 Task: Find connections with filter location Capitão Poço with filter topic #coachingwith filter profile language French with filter current company Preqin with filter school Karunya Institute of Technology and Sciences with filter industry Civil Engineering with filter service category Virtual Assistance with filter keywords title Suicide Hotline Volunteer
Action: Mouse moved to (504, 108)
Screenshot: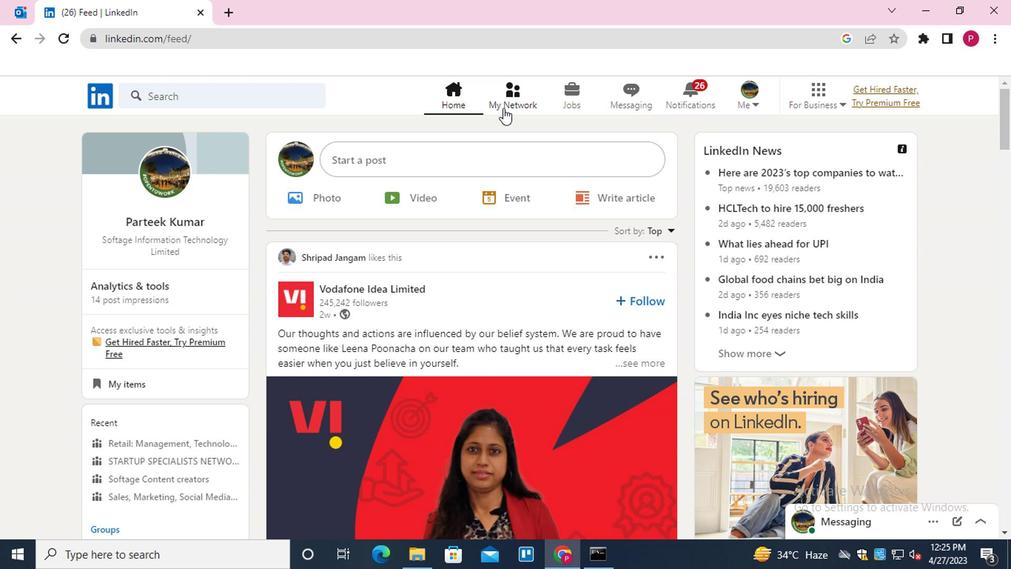 
Action: Mouse pressed left at (504, 108)
Screenshot: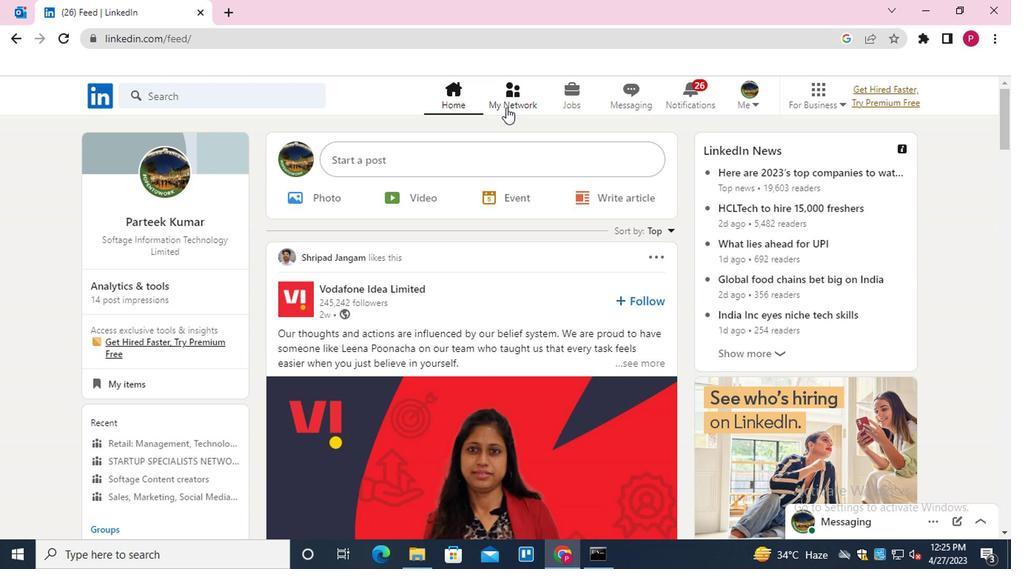 
Action: Mouse moved to (230, 177)
Screenshot: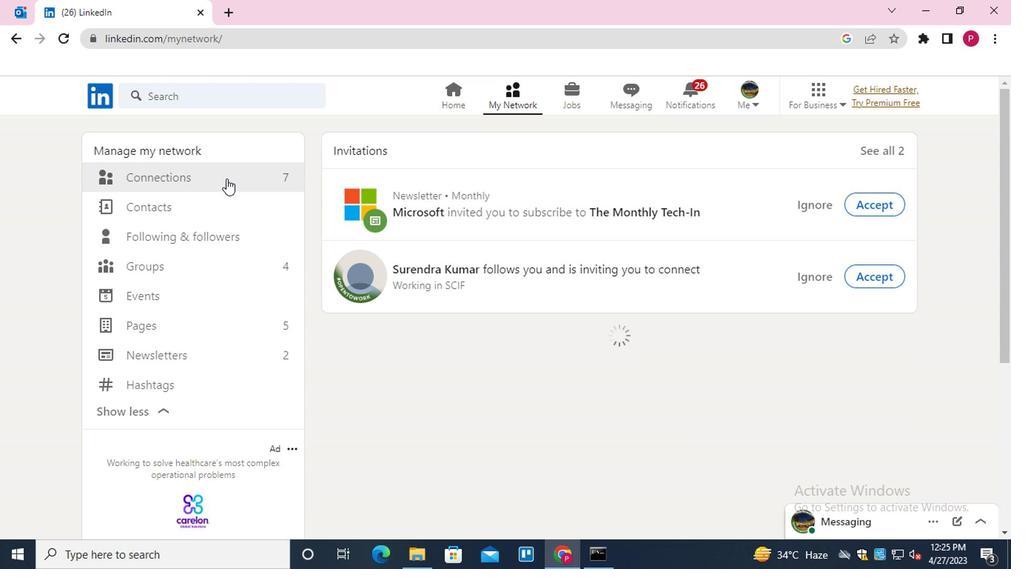 
Action: Mouse pressed left at (230, 177)
Screenshot: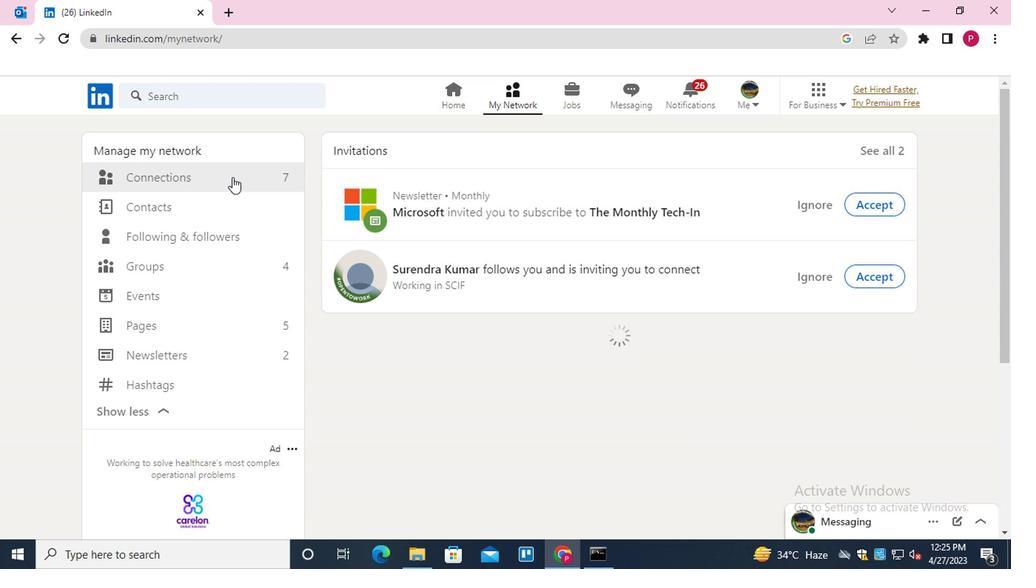 
Action: Mouse moved to (633, 179)
Screenshot: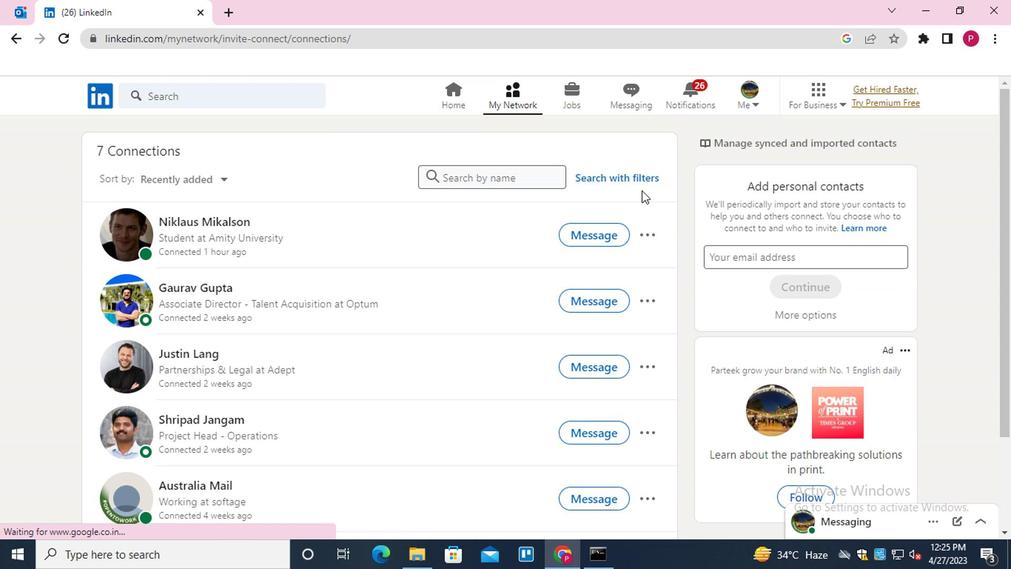 
Action: Mouse pressed left at (633, 179)
Screenshot: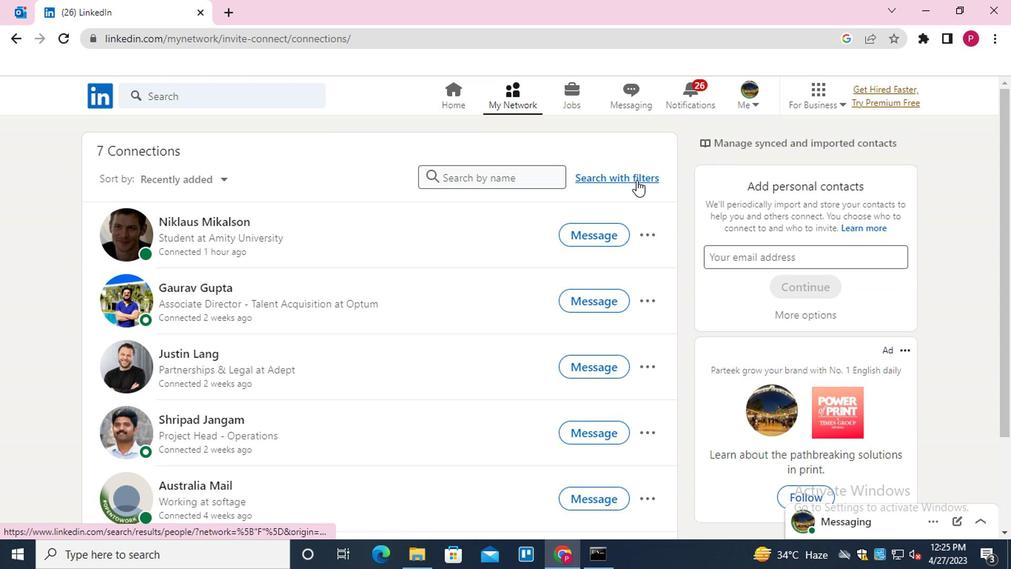 
Action: Mouse moved to (544, 140)
Screenshot: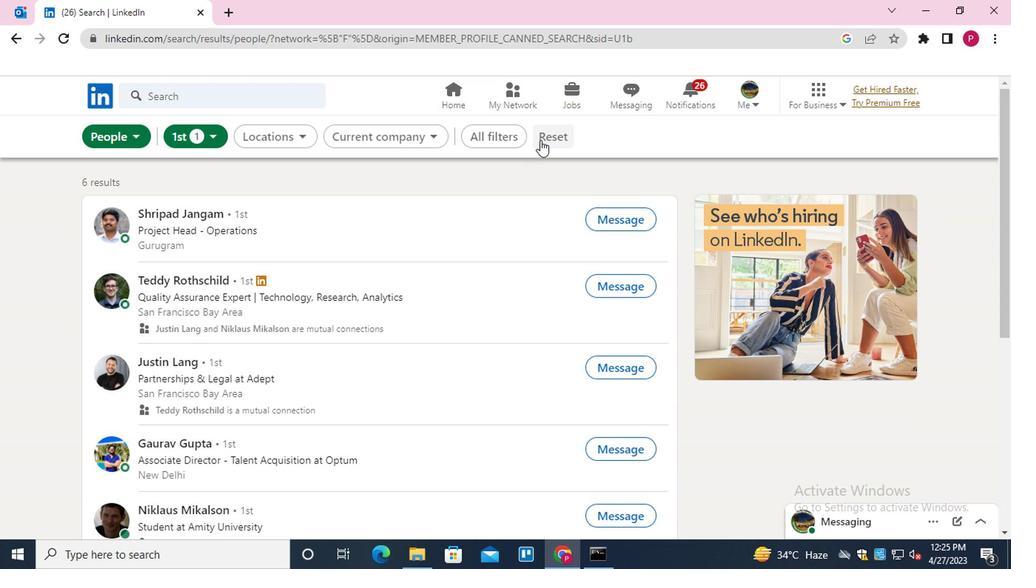 
Action: Mouse pressed left at (544, 140)
Screenshot: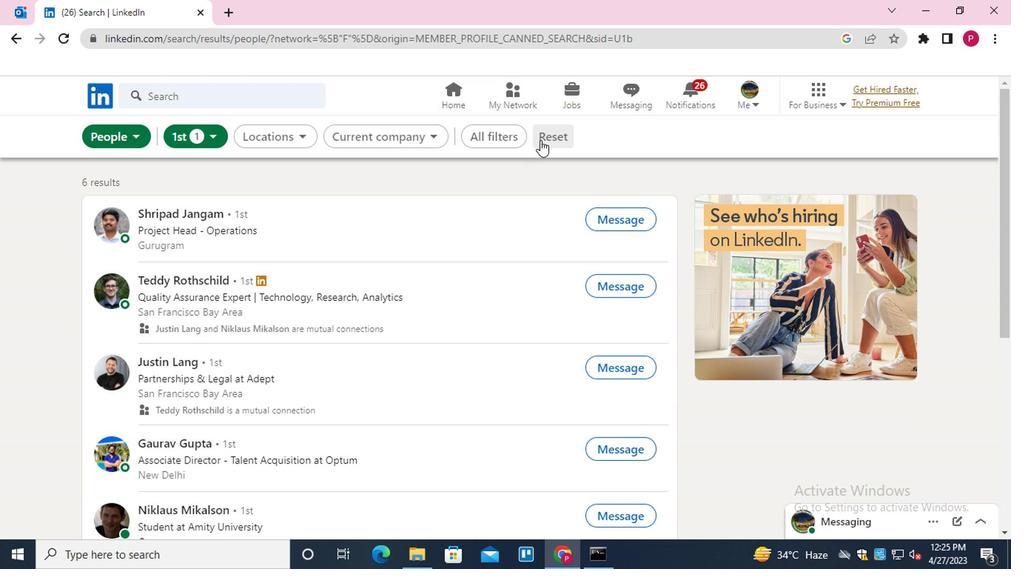 
Action: Mouse moved to (514, 141)
Screenshot: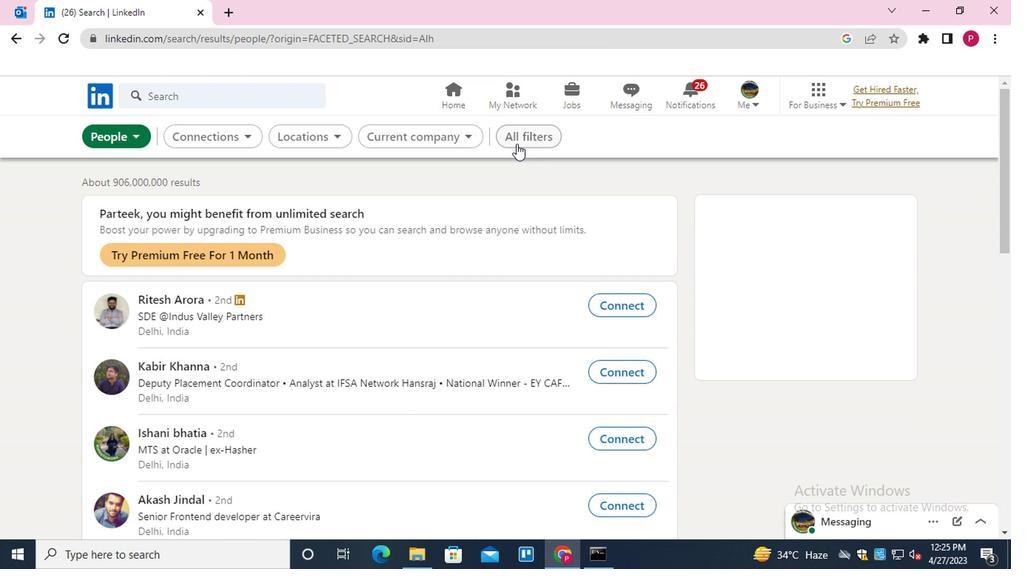 
Action: Mouse pressed left at (514, 141)
Screenshot: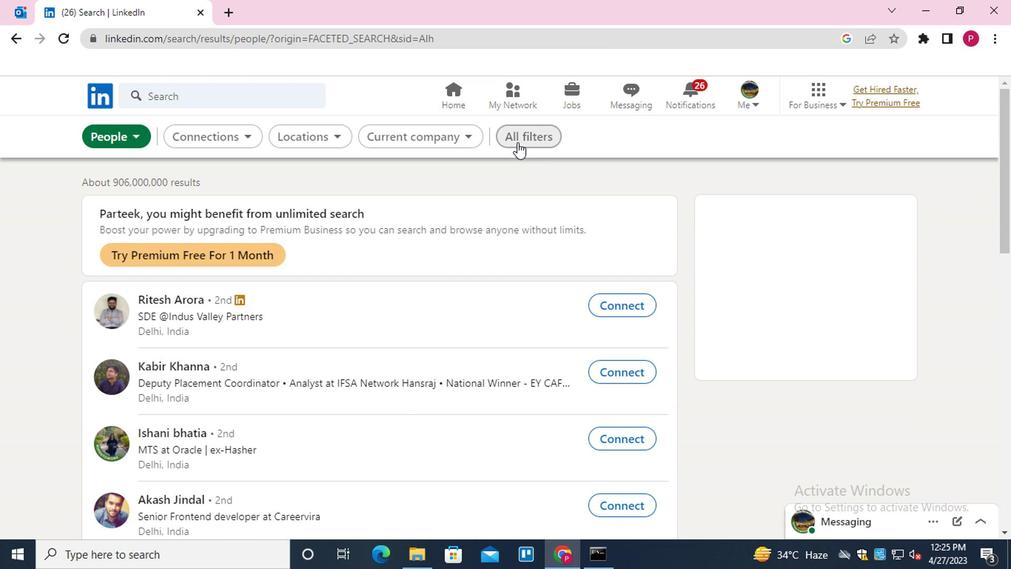 
Action: Mouse moved to (732, 329)
Screenshot: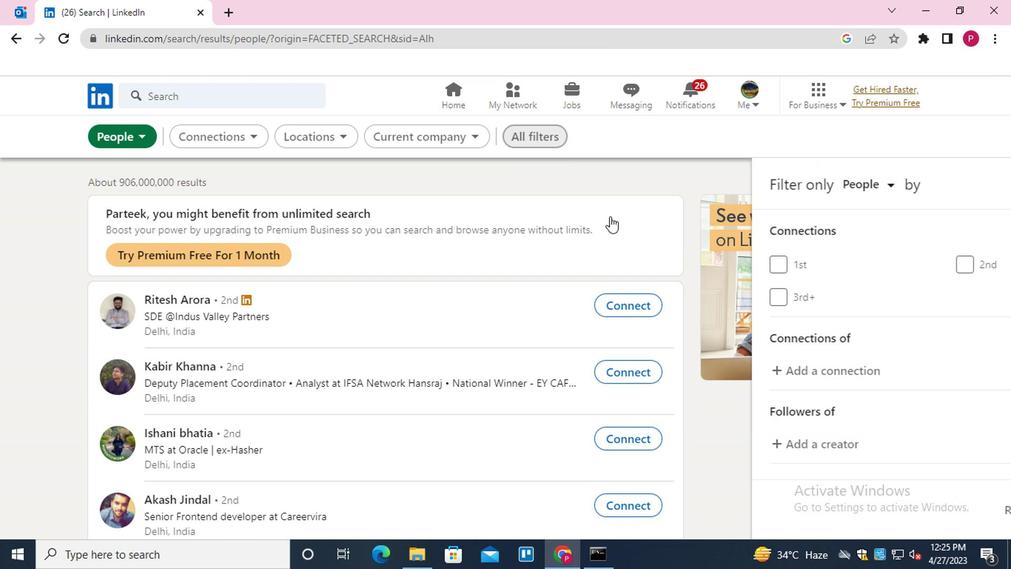 
Action: Mouse scrolled (732, 329) with delta (0, 0)
Screenshot: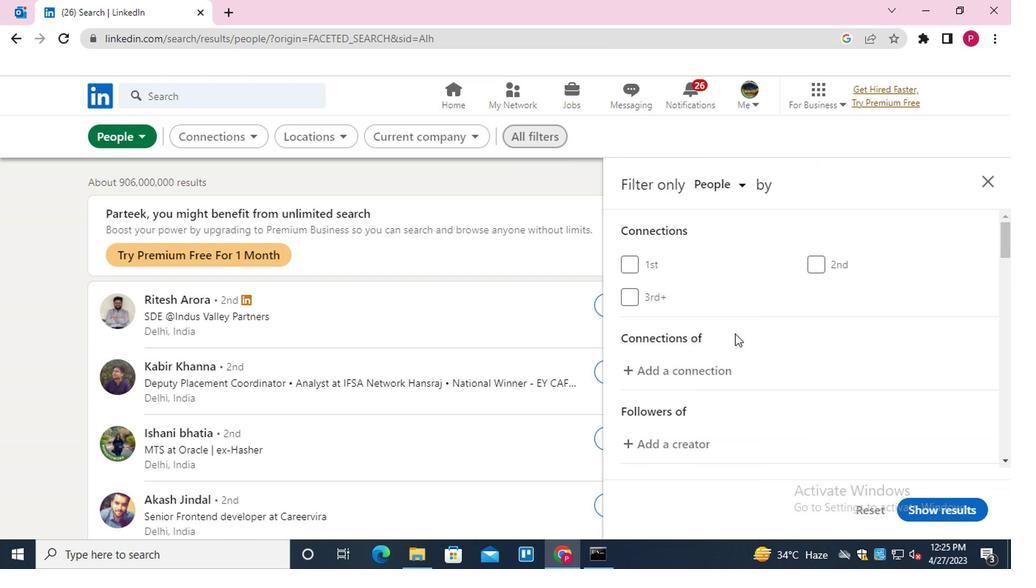 
Action: Mouse scrolled (732, 329) with delta (0, 0)
Screenshot: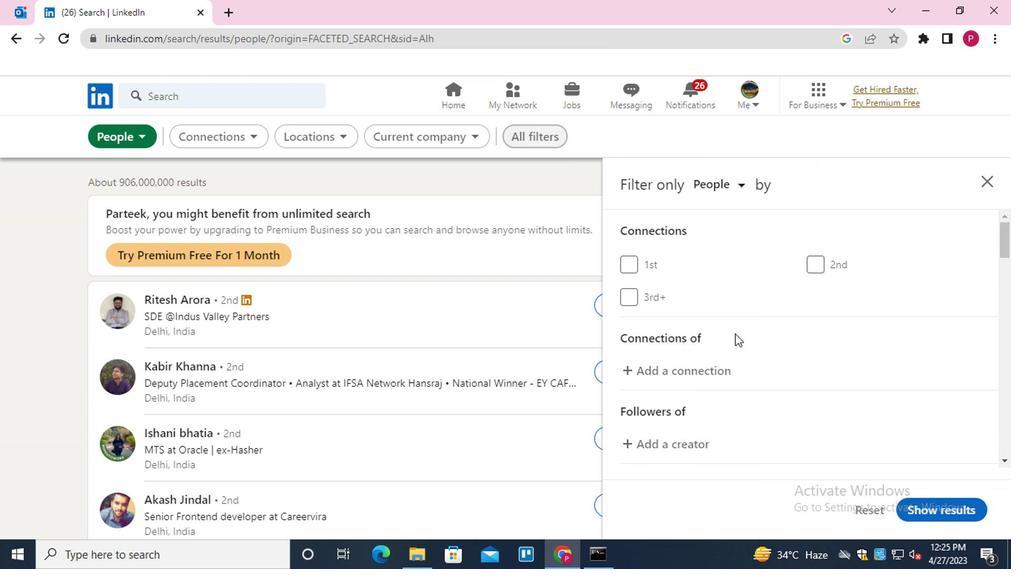 
Action: Mouse moved to (737, 331)
Screenshot: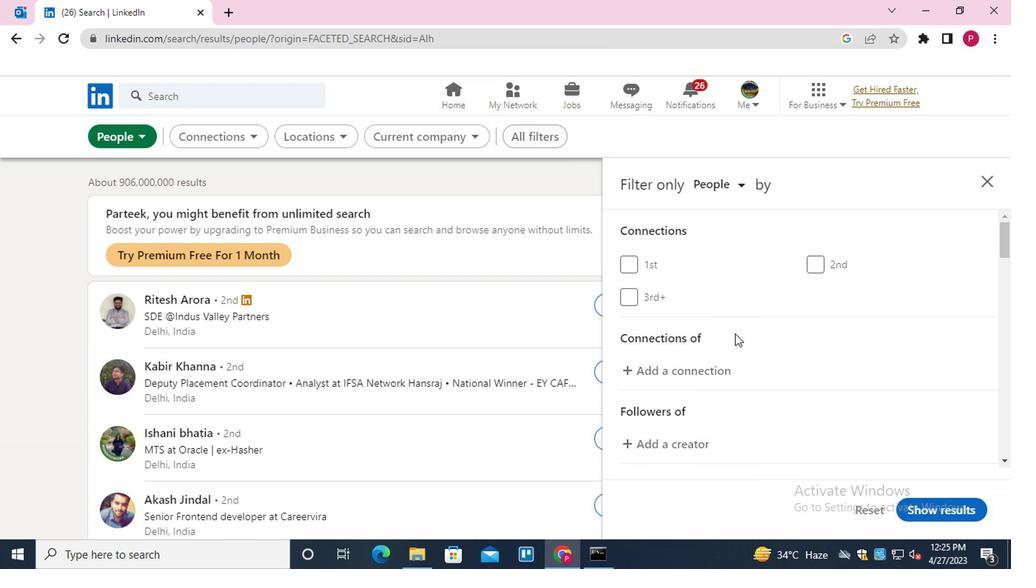 
Action: Mouse scrolled (737, 331) with delta (0, 0)
Screenshot: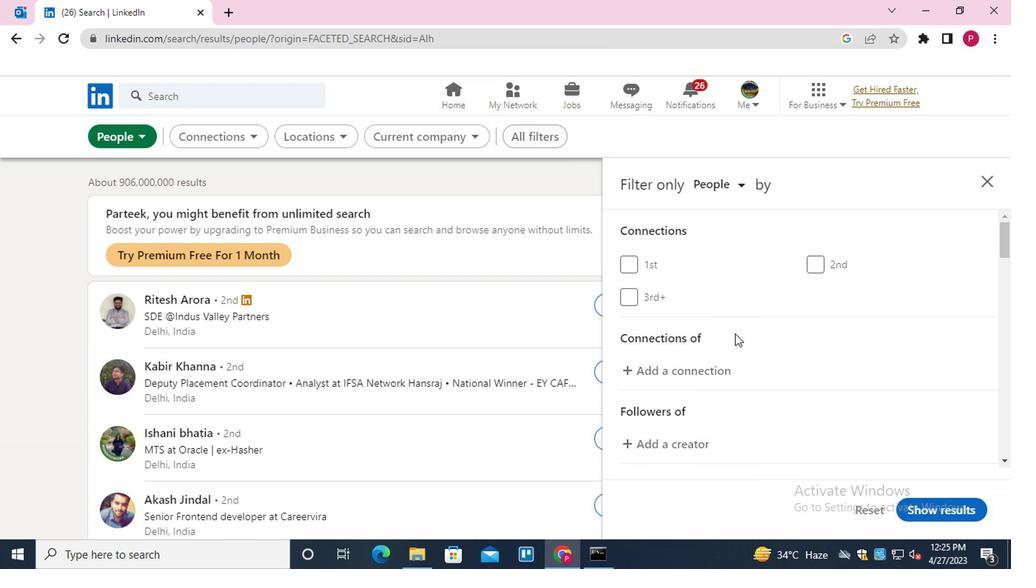 
Action: Mouse moved to (867, 360)
Screenshot: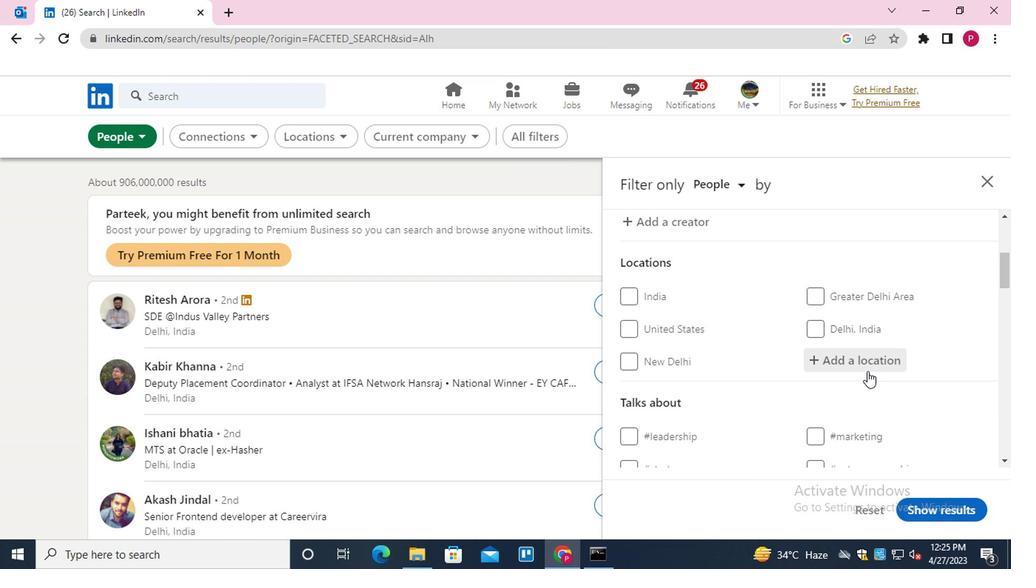 
Action: Mouse pressed left at (867, 360)
Screenshot: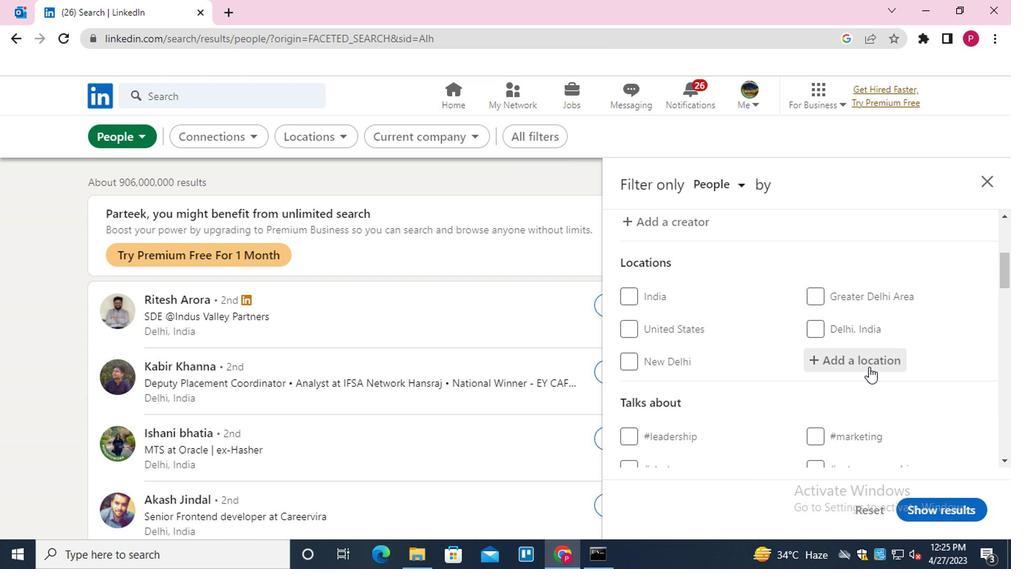 
Action: Mouse moved to (866, 360)
Screenshot: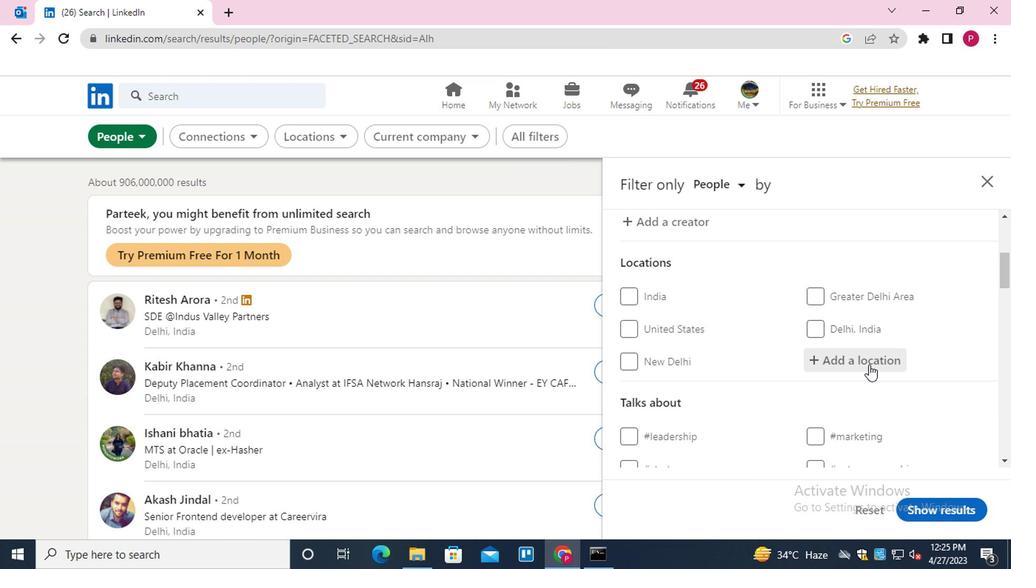 
Action: Key pressed <Key.shift>CAPITAO<Key.down><Key.enter>
Screenshot: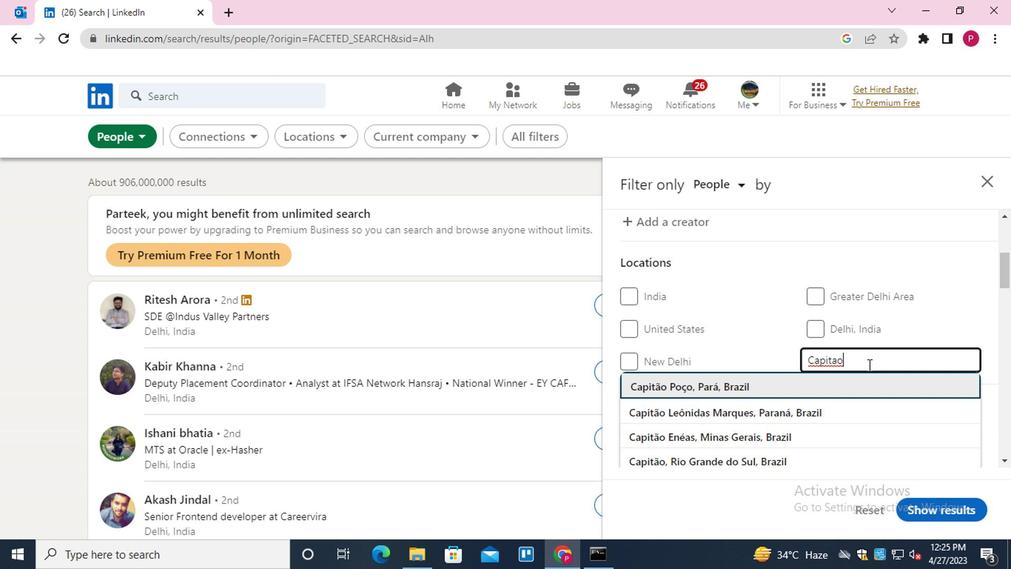 
Action: Mouse moved to (791, 351)
Screenshot: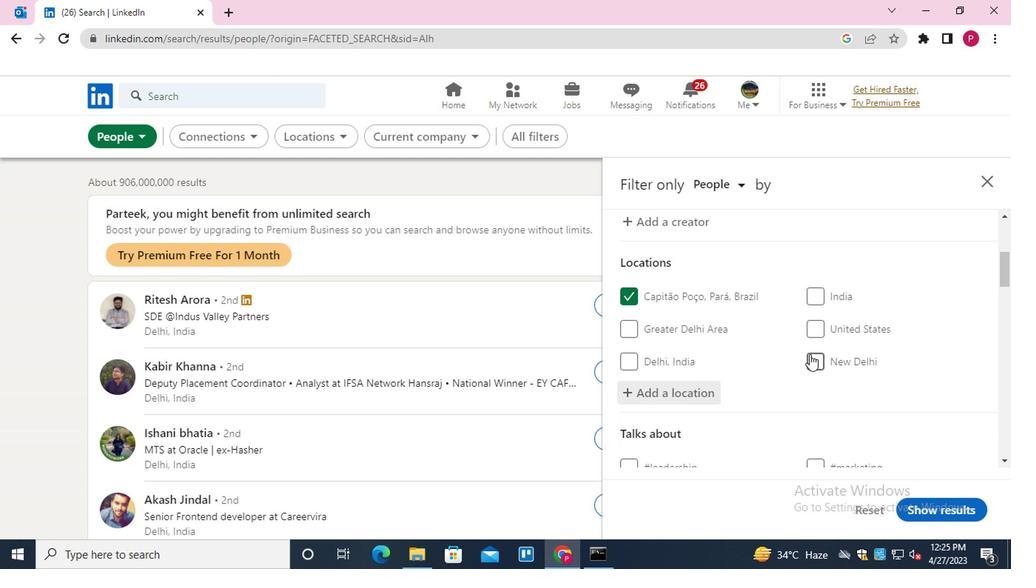 
Action: Mouse scrolled (791, 350) with delta (0, 0)
Screenshot: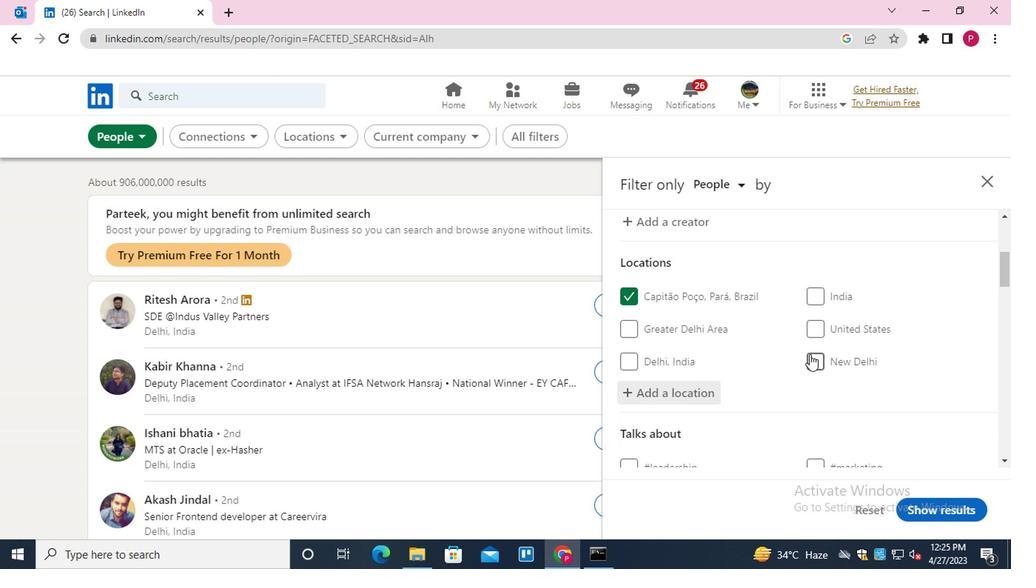 
Action: Mouse moved to (786, 354)
Screenshot: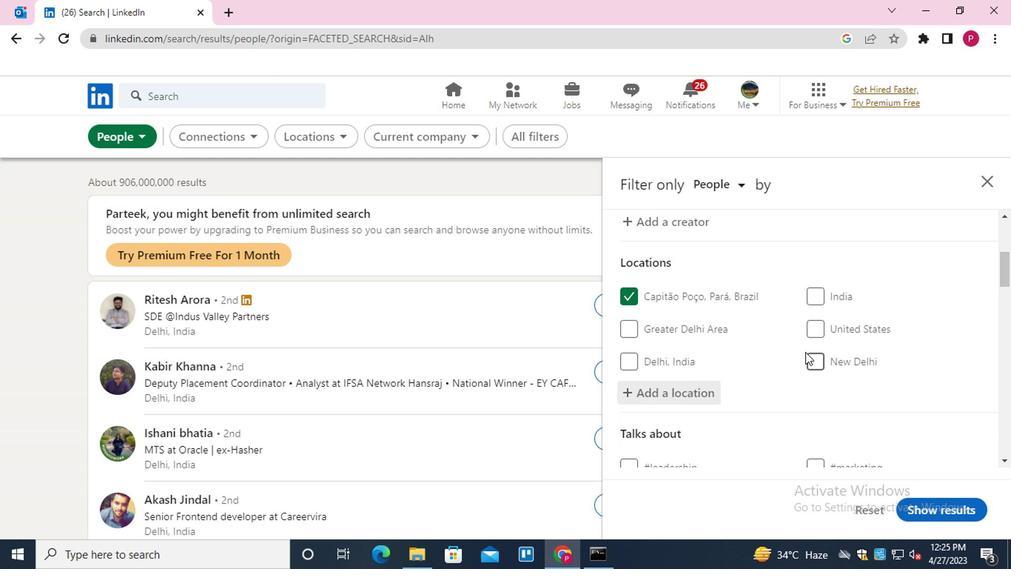 
Action: Mouse scrolled (786, 353) with delta (0, -1)
Screenshot: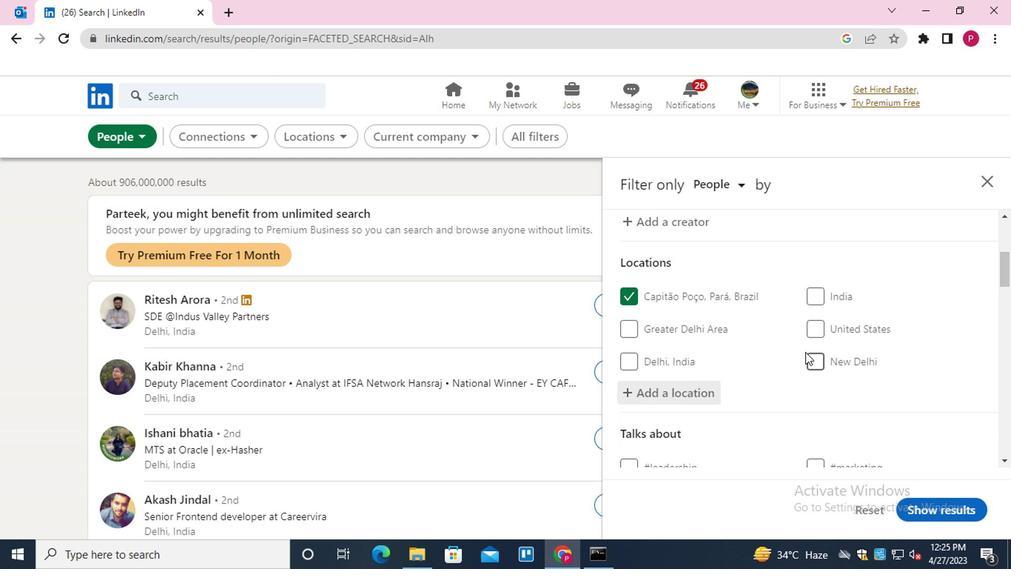 
Action: Mouse moved to (836, 373)
Screenshot: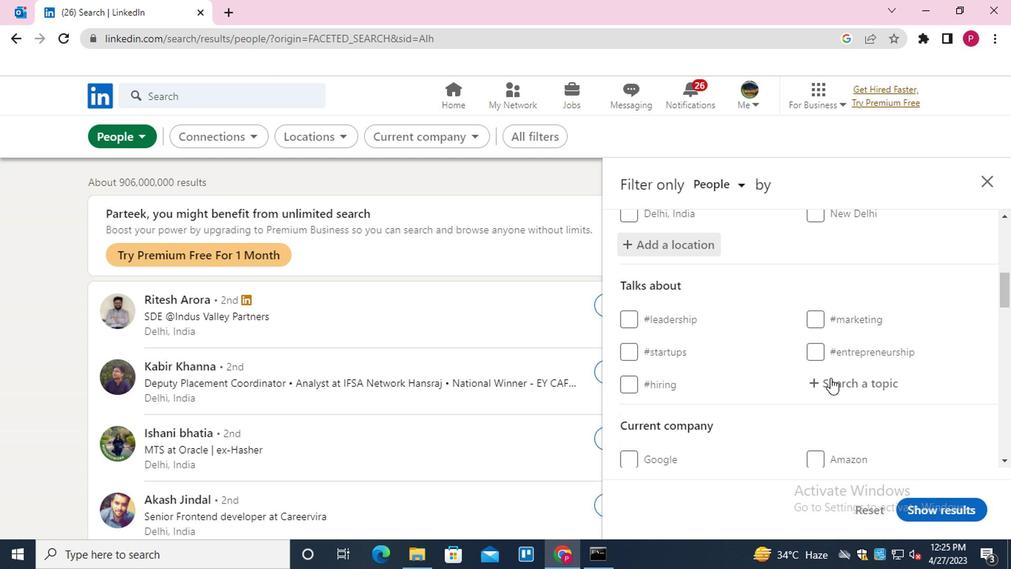 
Action: Mouse pressed left at (836, 373)
Screenshot: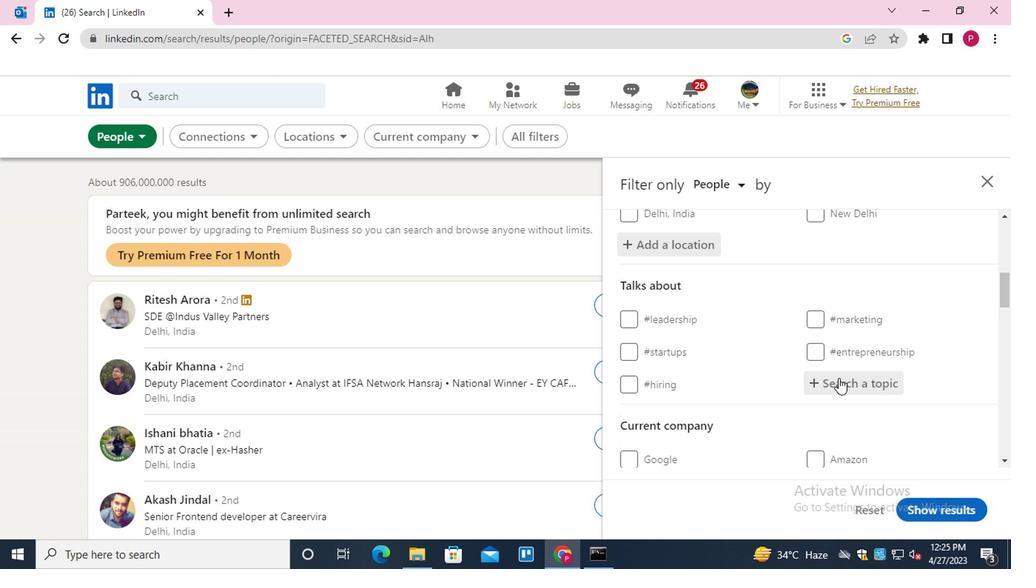 
Action: Key pressed COACHING<Key.down><Key.enter>
Screenshot: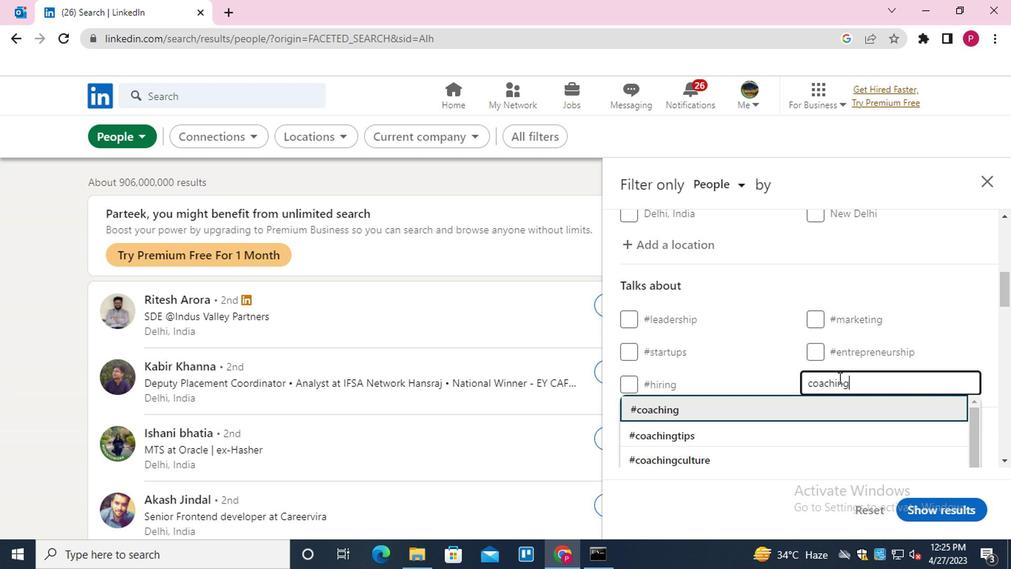 
Action: Mouse moved to (778, 394)
Screenshot: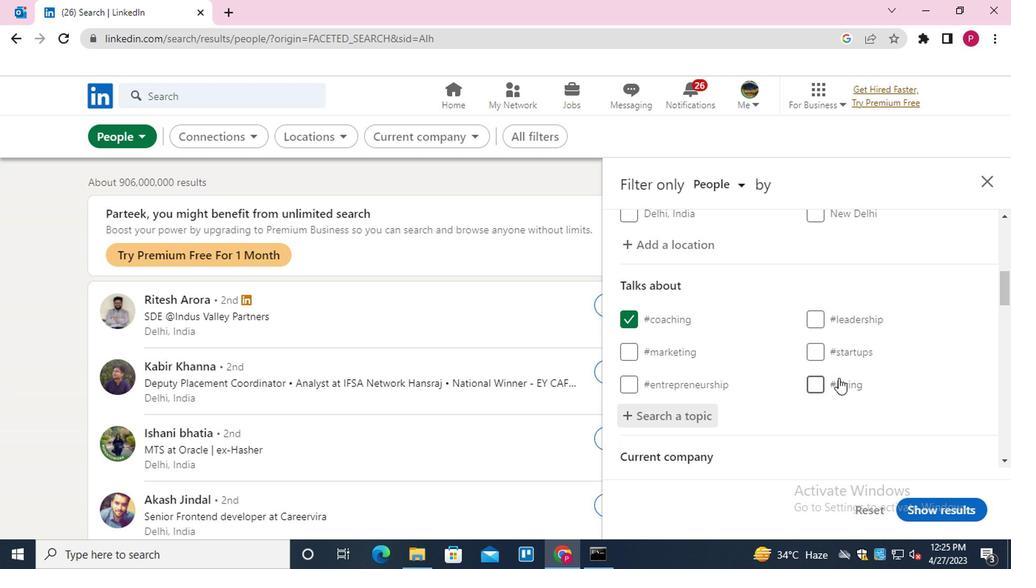 
Action: Mouse scrolled (778, 393) with delta (0, 0)
Screenshot: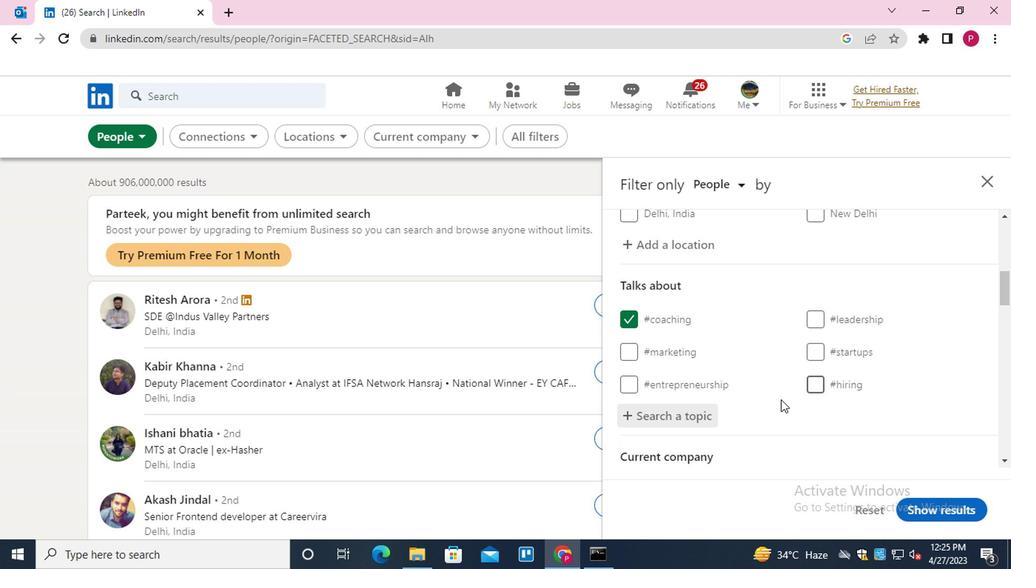 
Action: Mouse scrolled (778, 393) with delta (0, 0)
Screenshot: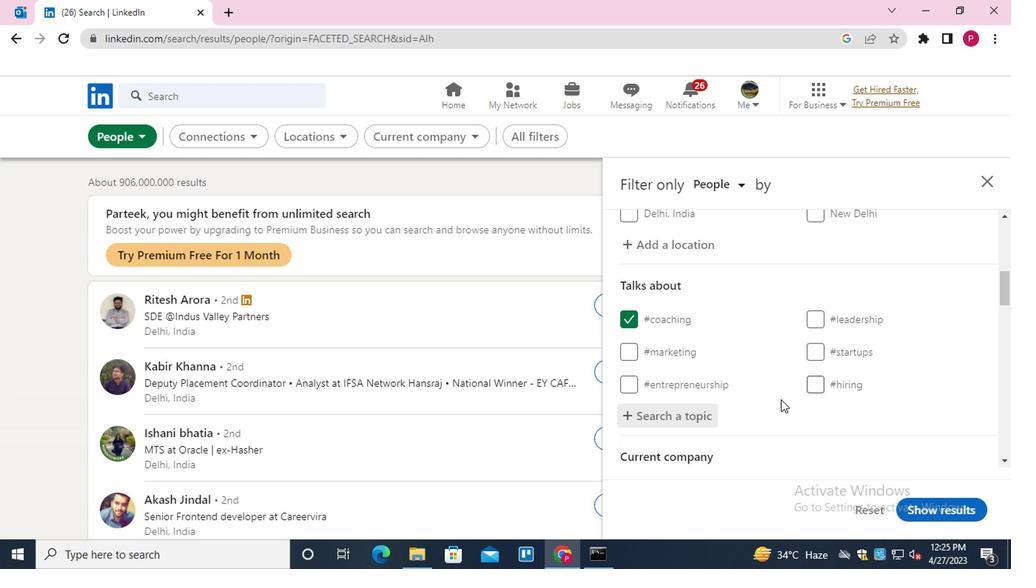 
Action: Mouse scrolled (778, 393) with delta (0, 0)
Screenshot: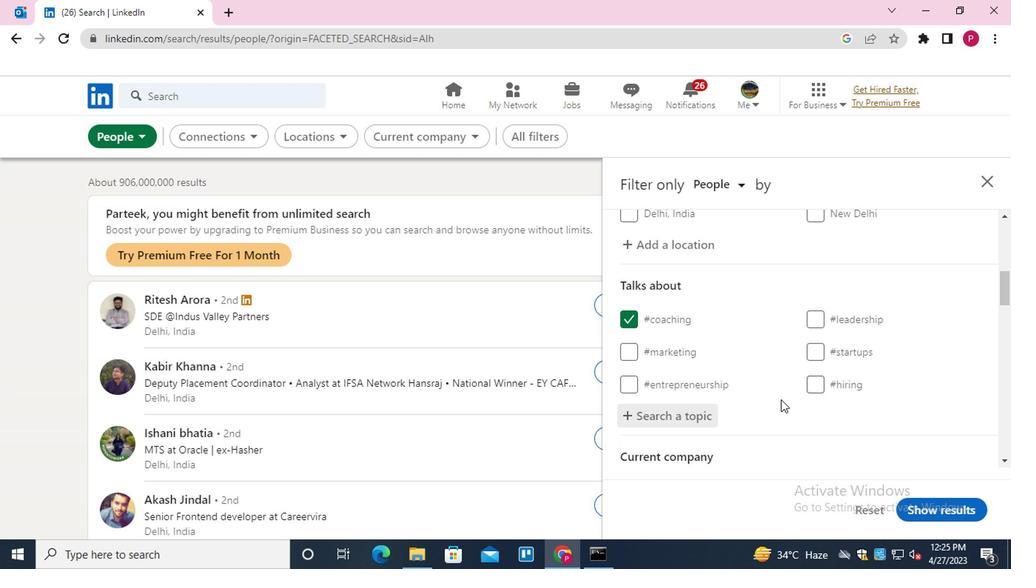 
Action: Mouse moved to (760, 369)
Screenshot: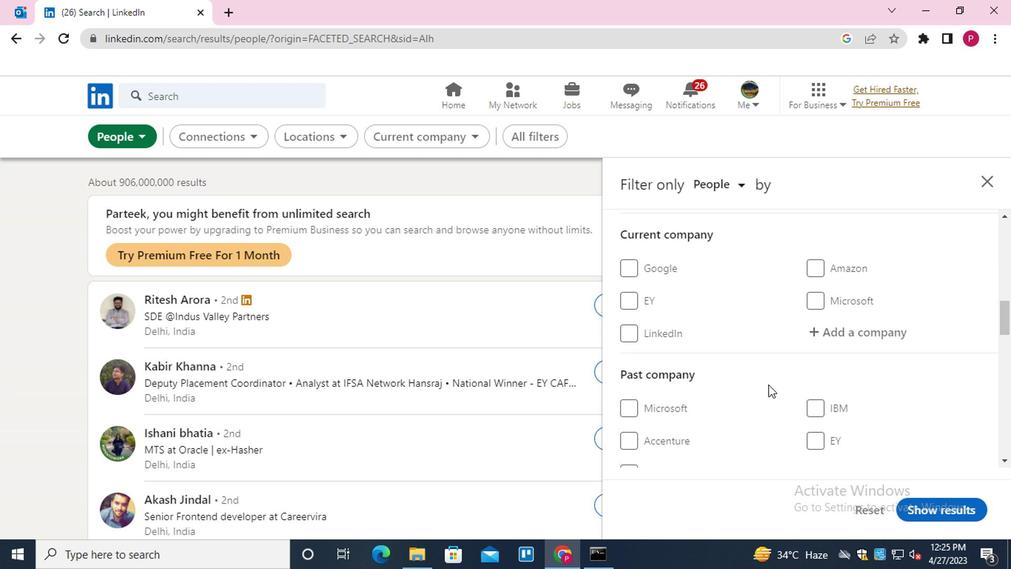 
Action: Mouse scrolled (760, 368) with delta (0, -1)
Screenshot: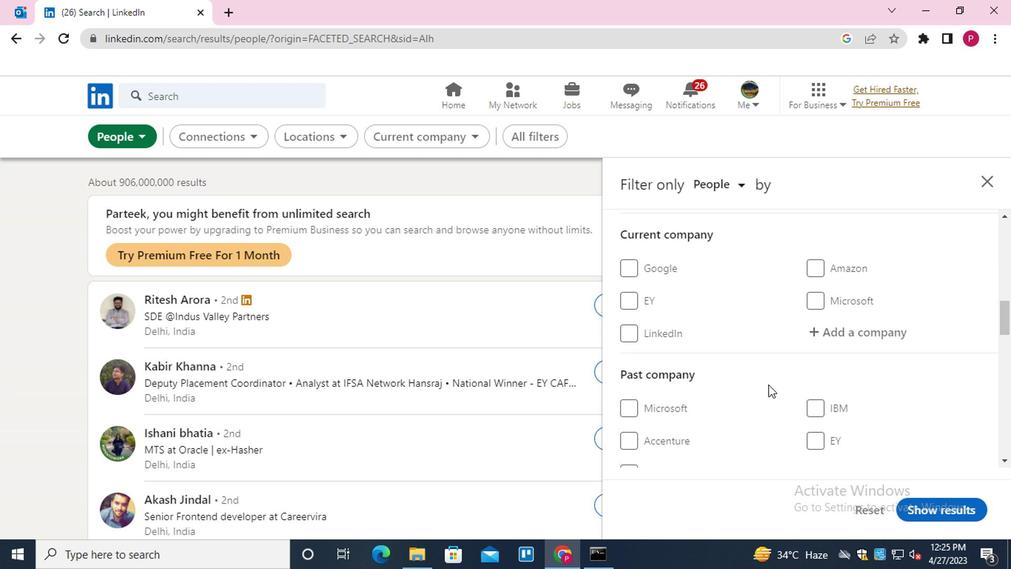 
Action: Mouse scrolled (760, 368) with delta (0, -1)
Screenshot: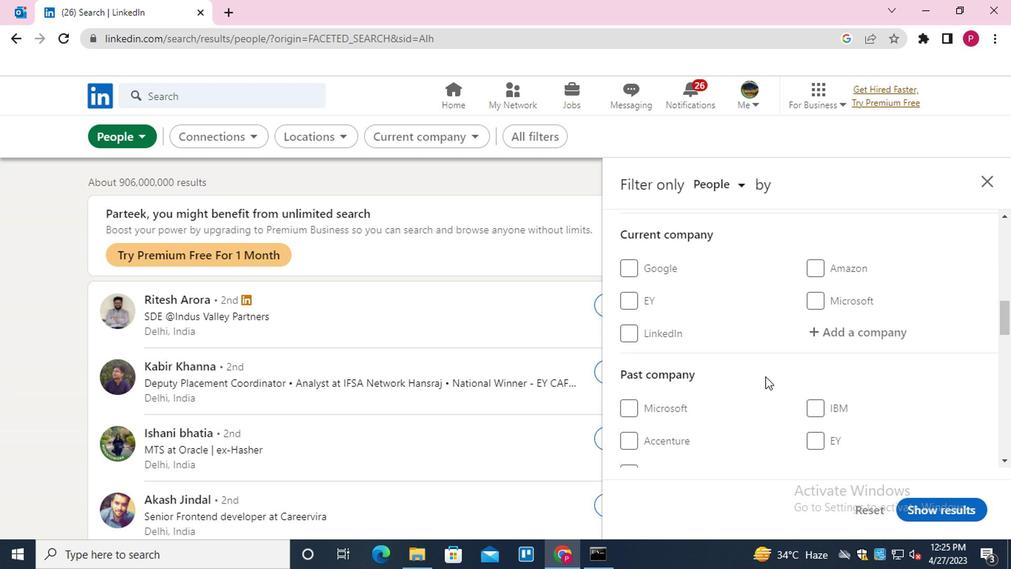 
Action: Mouse scrolled (760, 368) with delta (0, -1)
Screenshot: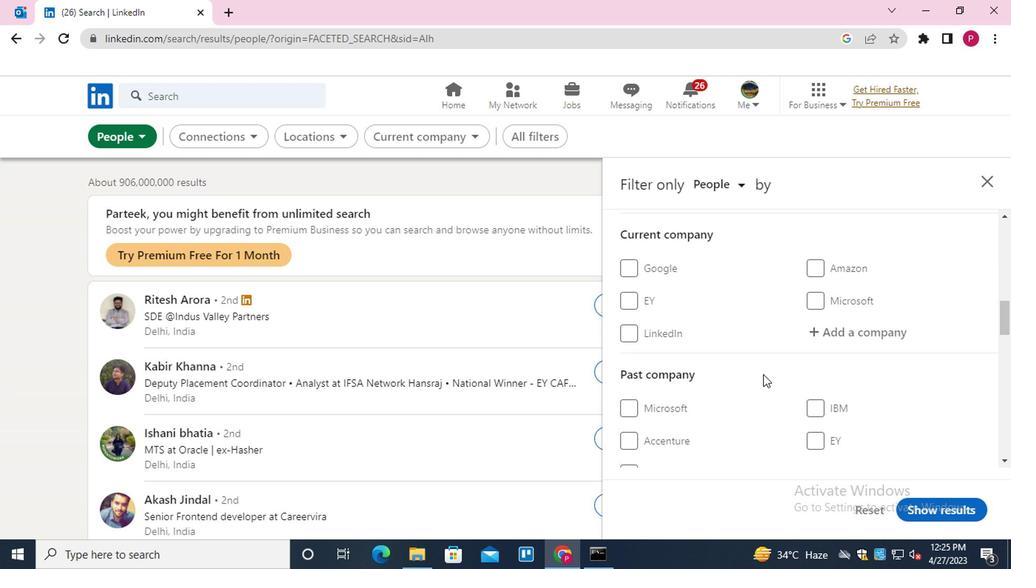 
Action: Mouse scrolled (760, 368) with delta (0, -1)
Screenshot: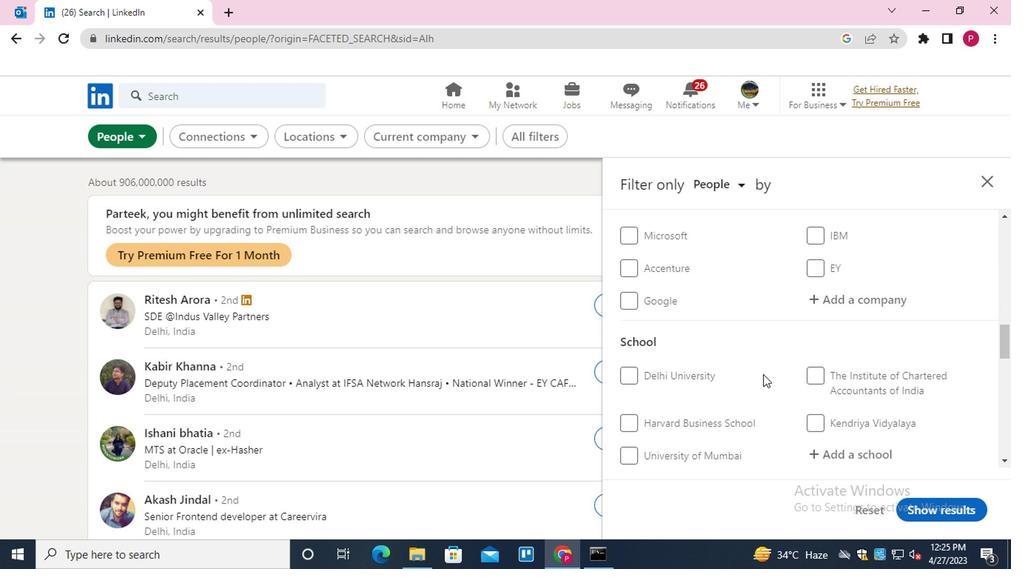 
Action: Mouse scrolled (760, 368) with delta (0, -1)
Screenshot: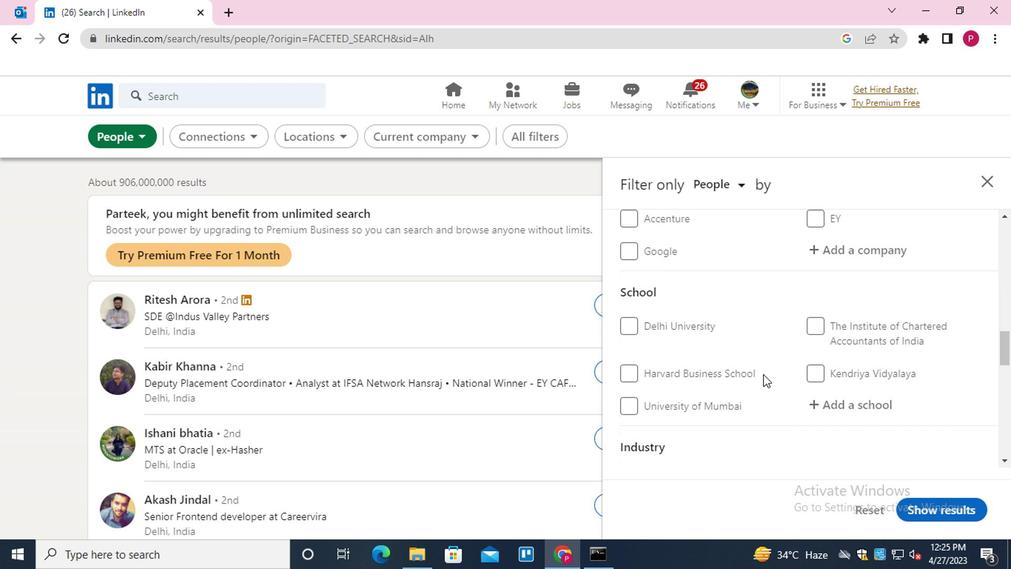 
Action: Mouse scrolled (760, 368) with delta (0, -1)
Screenshot: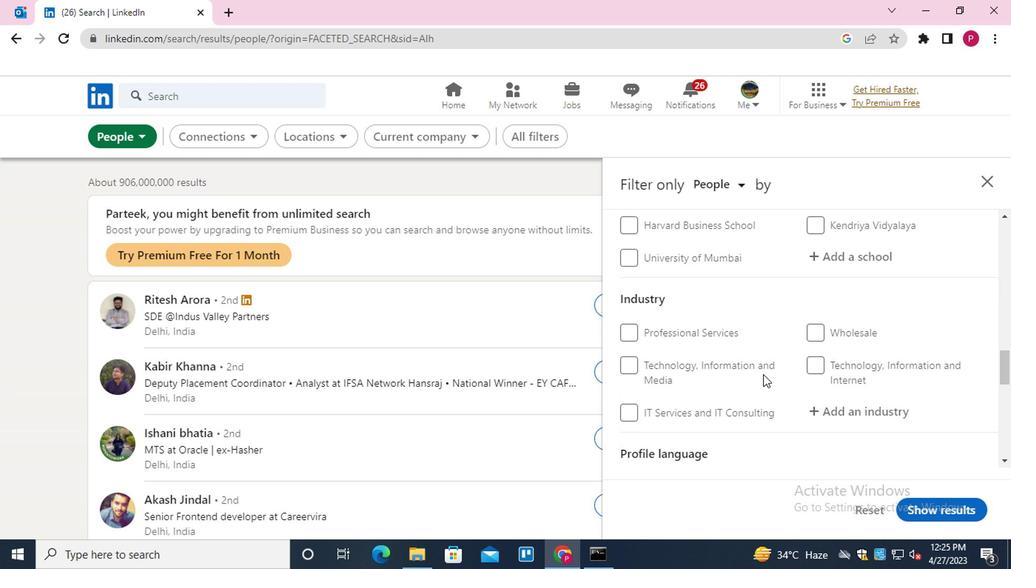 
Action: Mouse scrolled (760, 368) with delta (0, -1)
Screenshot: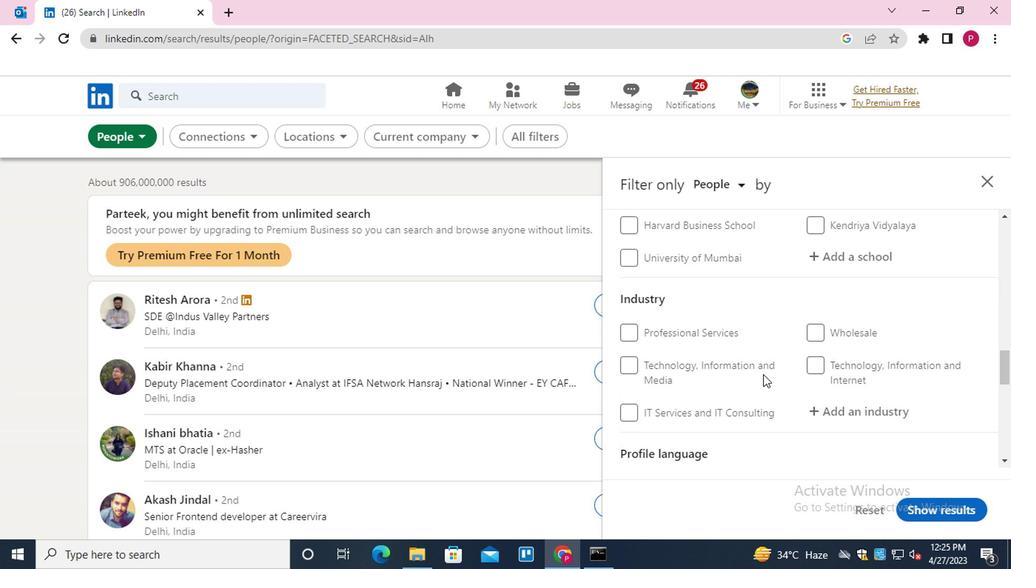 
Action: Mouse moved to (807, 336)
Screenshot: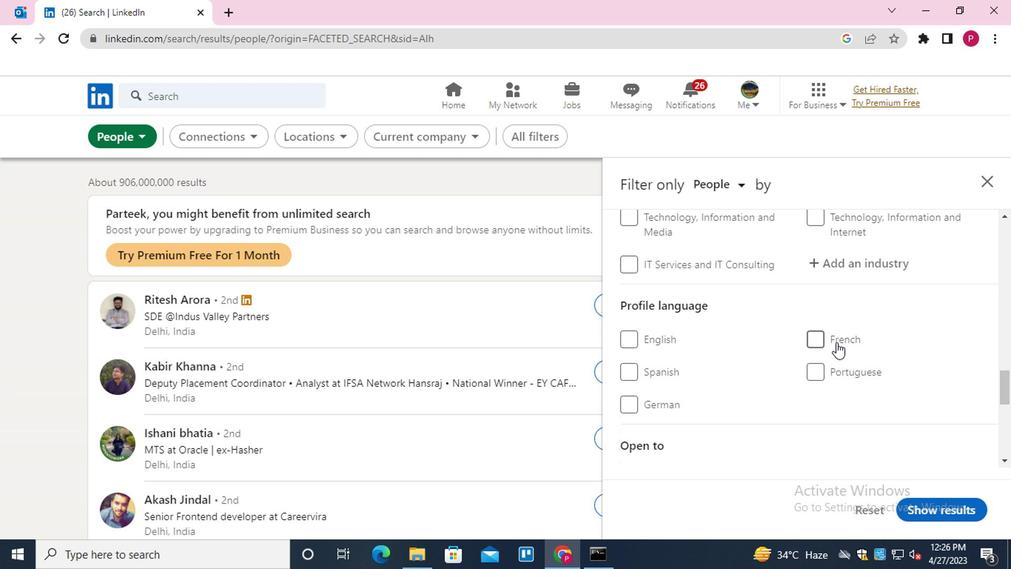 
Action: Mouse pressed left at (807, 336)
Screenshot: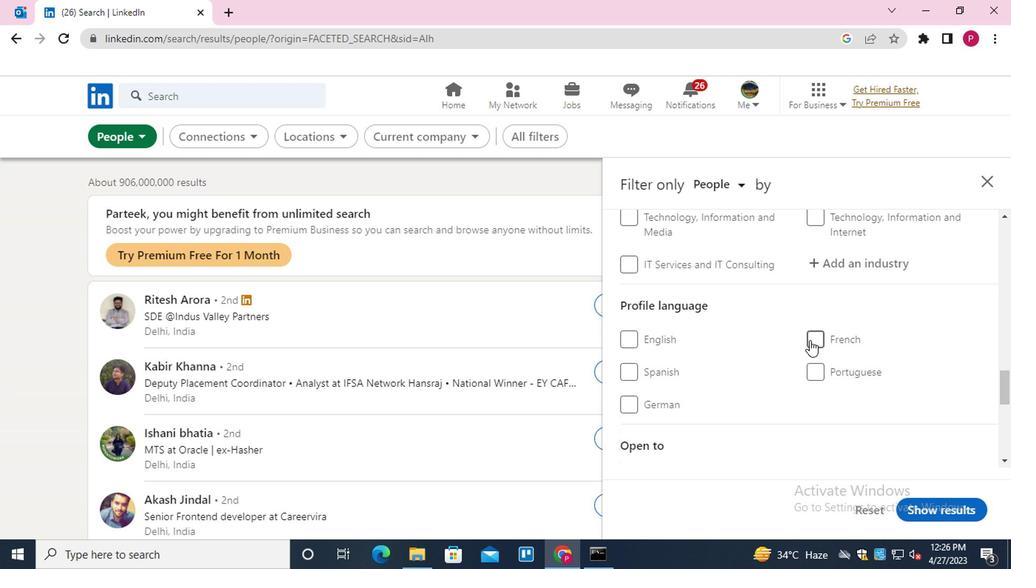 
Action: Mouse moved to (723, 353)
Screenshot: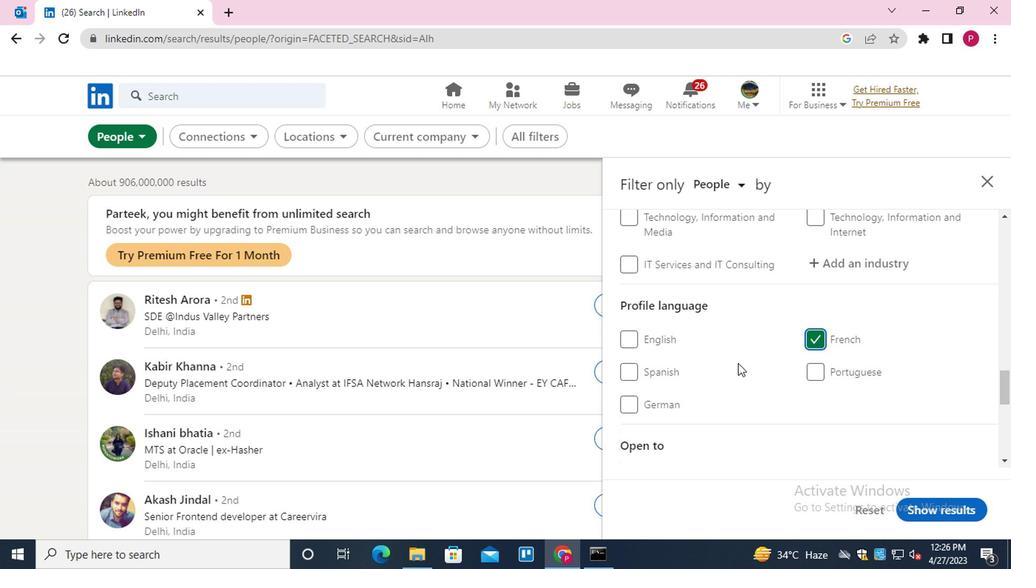 
Action: Mouse scrolled (723, 354) with delta (0, 1)
Screenshot: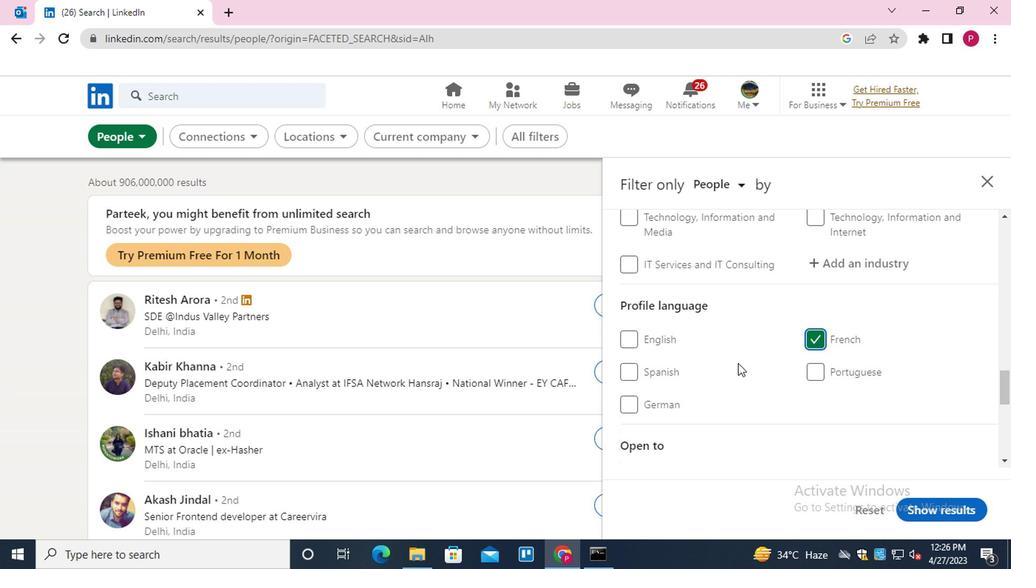 
Action: Mouse scrolled (723, 354) with delta (0, 1)
Screenshot: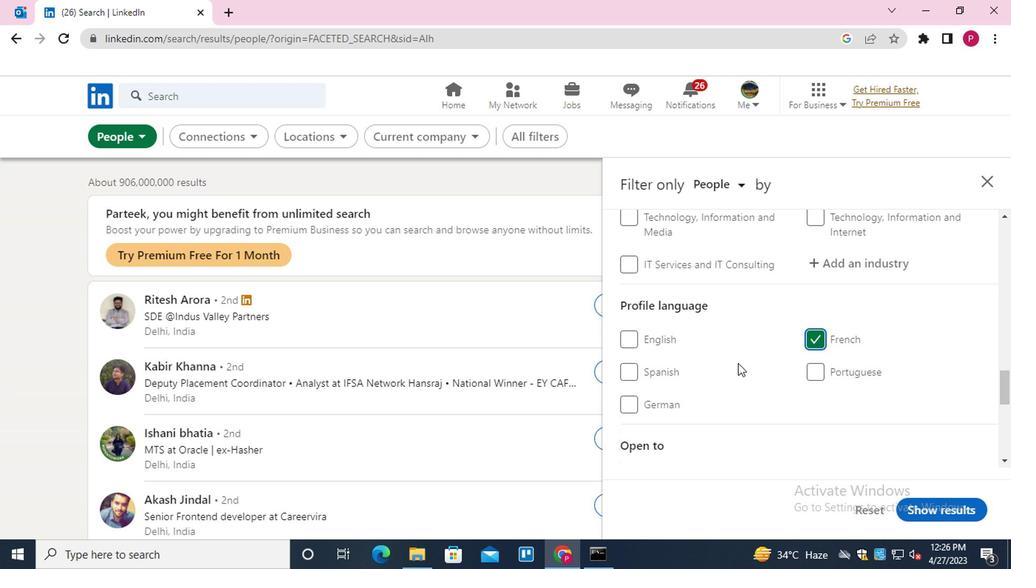 
Action: Mouse scrolled (723, 354) with delta (0, 1)
Screenshot: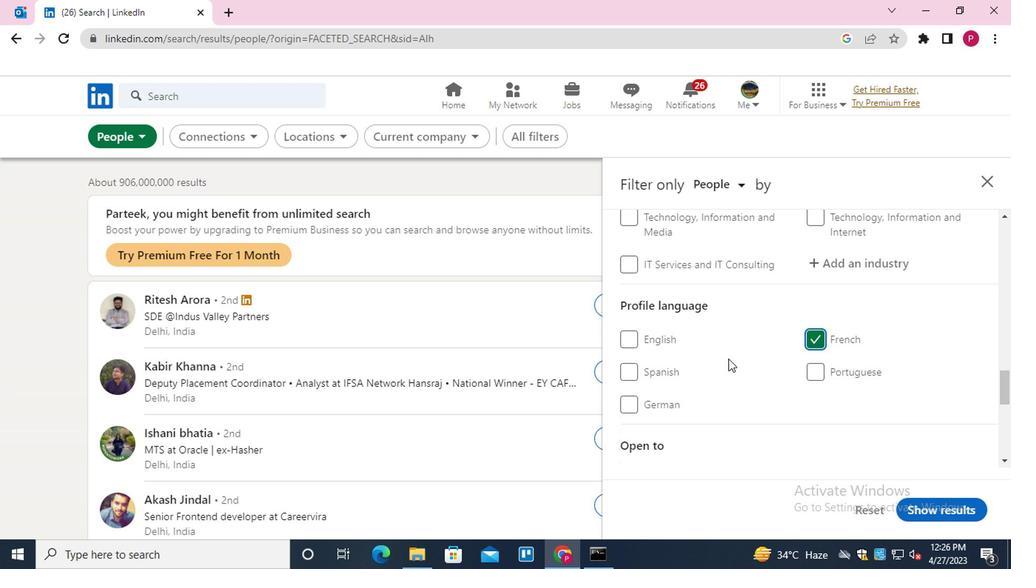 
Action: Mouse scrolled (723, 354) with delta (0, 1)
Screenshot: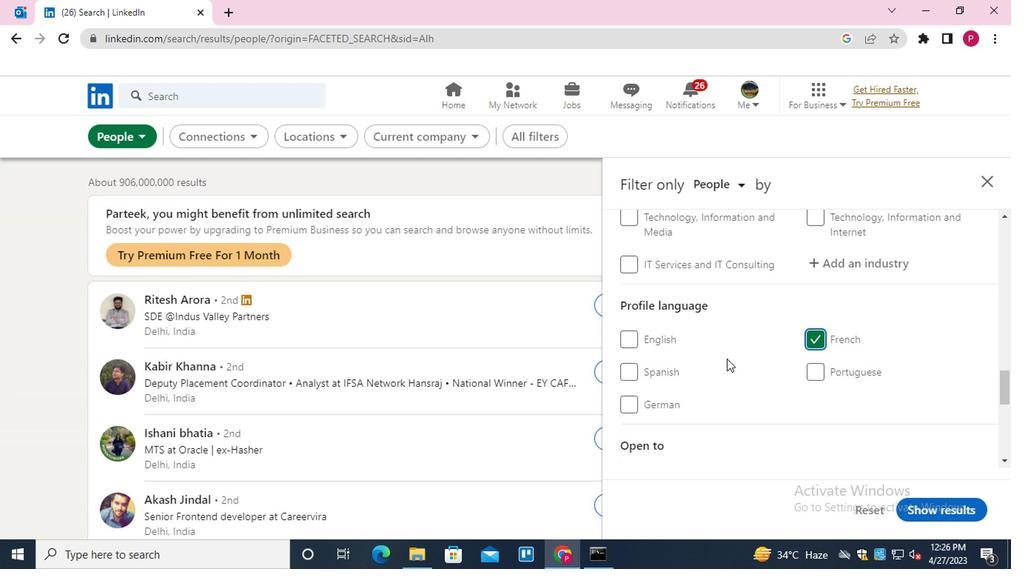 
Action: Mouse scrolled (723, 354) with delta (0, 1)
Screenshot: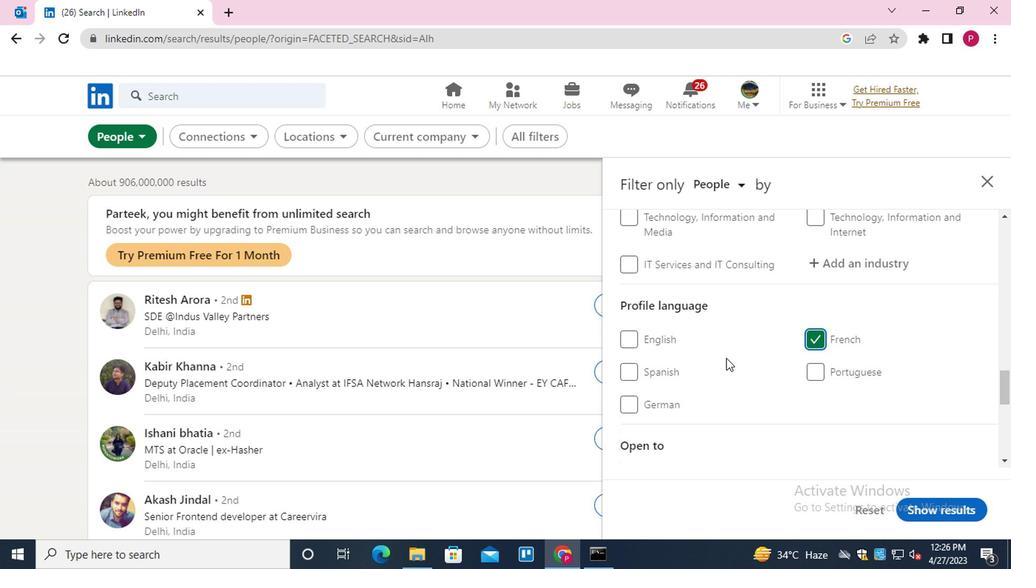 
Action: Mouse scrolled (723, 354) with delta (0, 1)
Screenshot: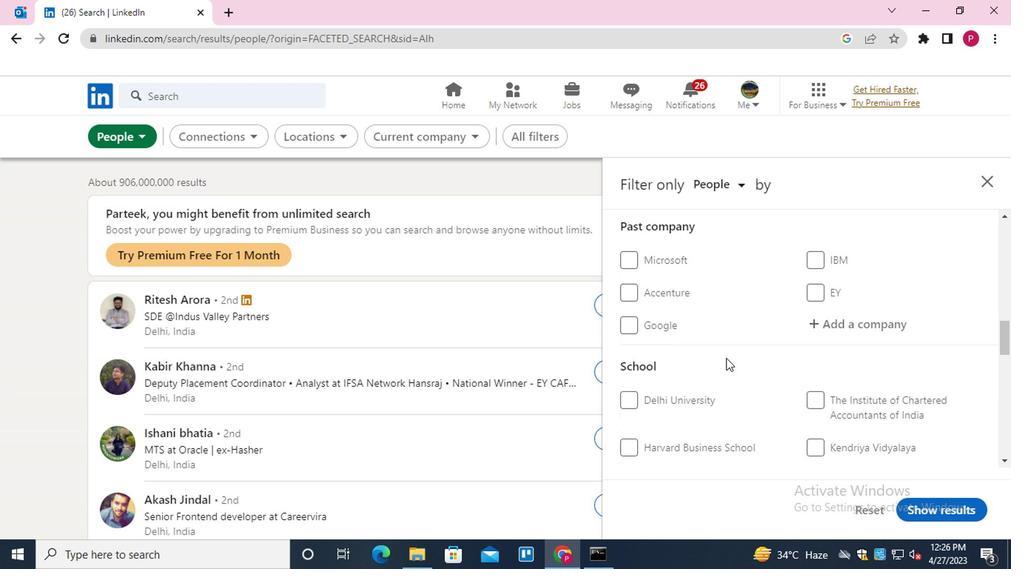 
Action: Mouse moved to (853, 255)
Screenshot: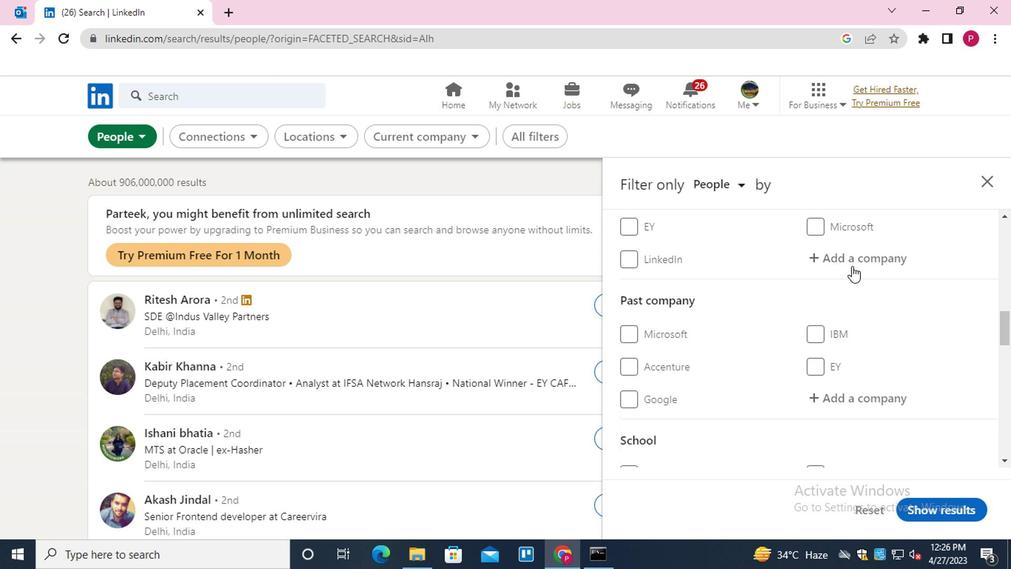 
Action: Mouse pressed left at (853, 255)
Screenshot: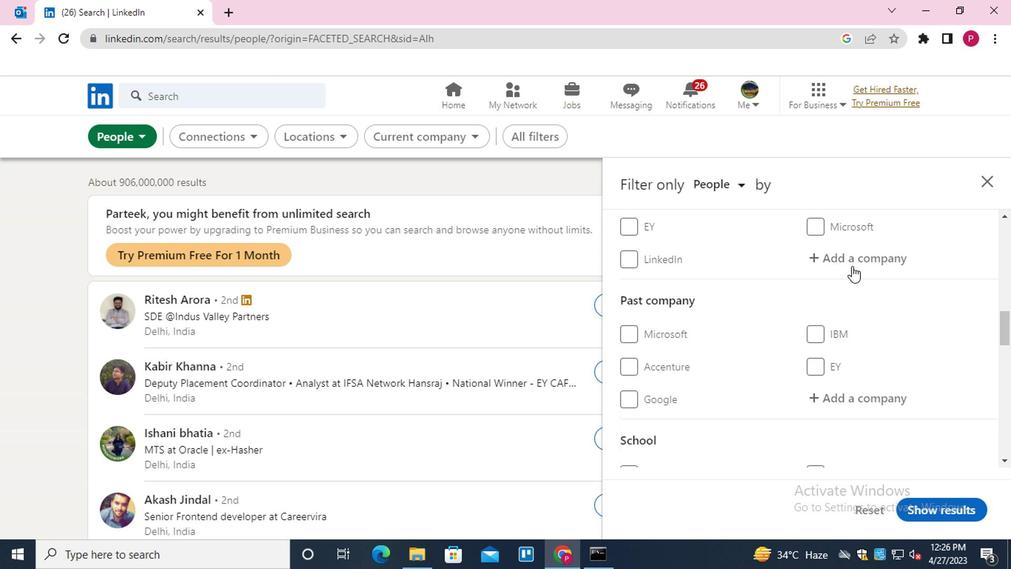 
Action: Key pressed <Key.shift><Key.shift><Key.shift><Key.shift><Key.shift><Key.shift><Key.shift>PREQUIN<Key.down><Key.enter>
Screenshot: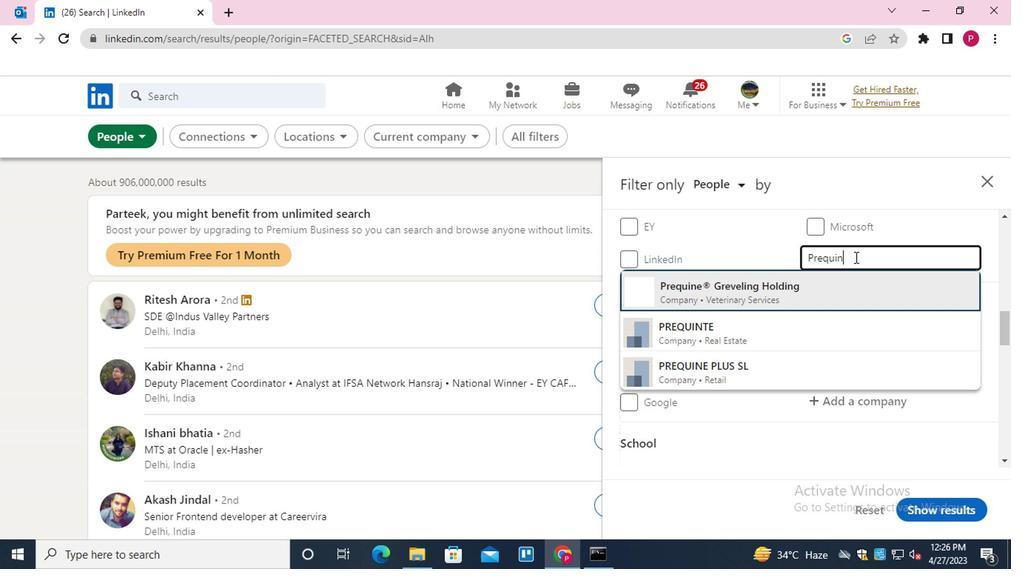 
Action: Mouse moved to (762, 287)
Screenshot: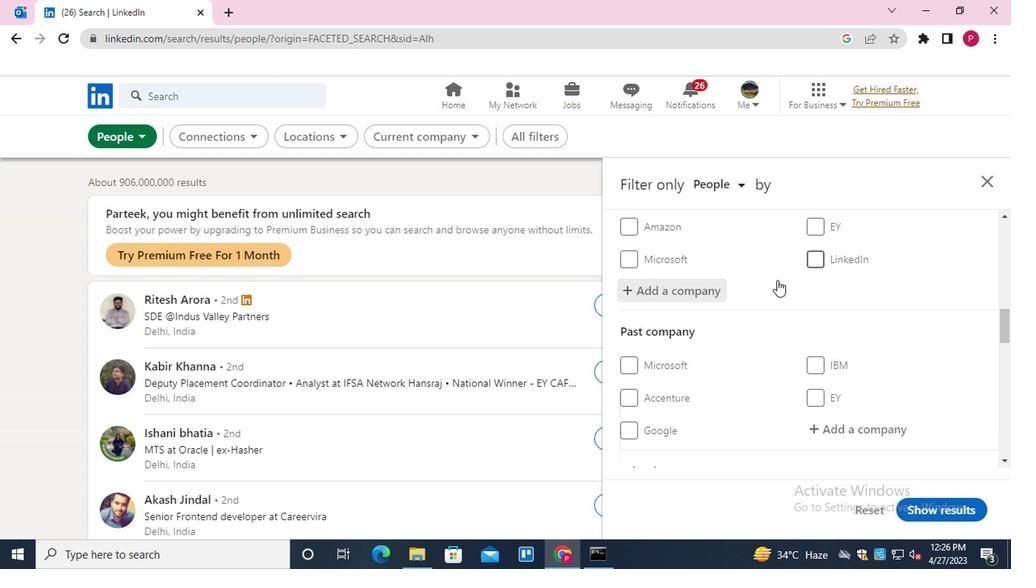 
Action: Mouse scrolled (762, 287) with delta (0, 0)
Screenshot: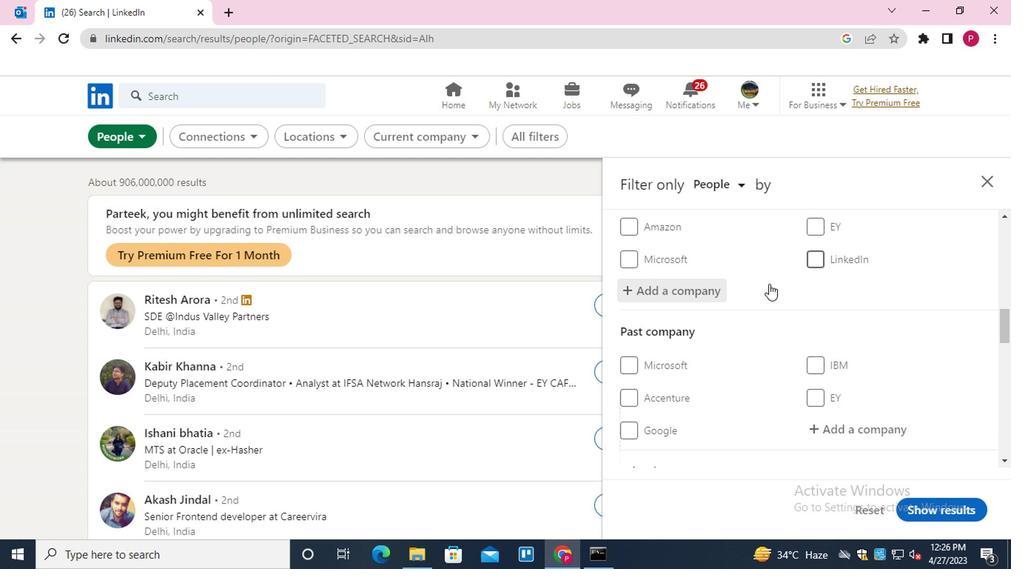 
Action: Mouse moved to (762, 287)
Screenshot: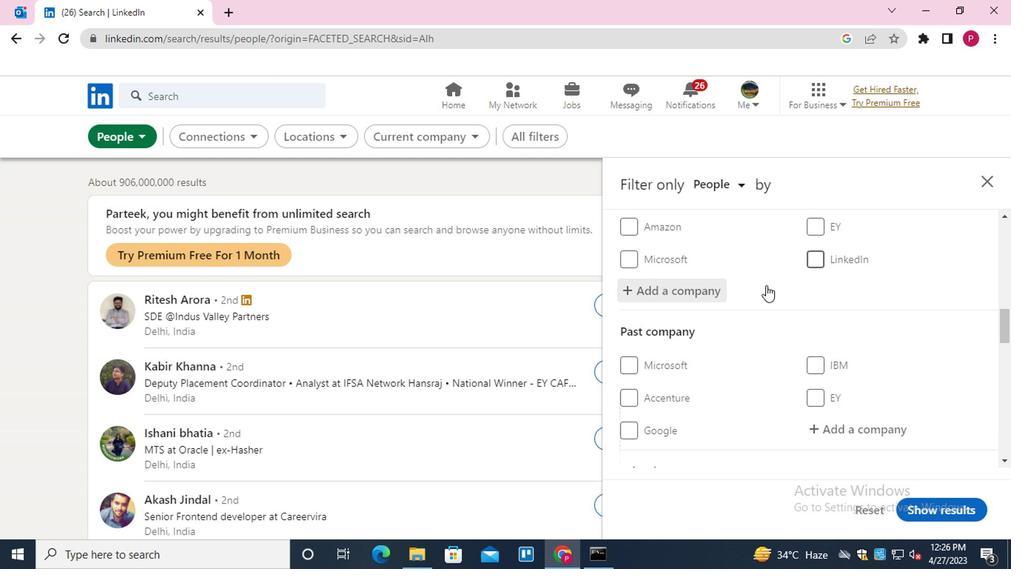 
Action: Mouse scrolled (762, 287) with delta (0, 0)
Screenshot: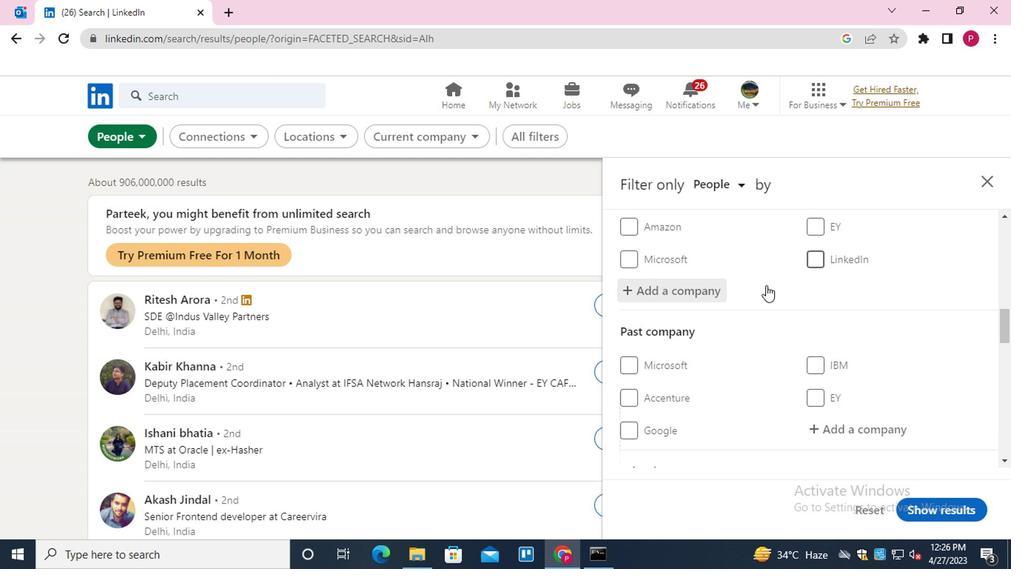 
Action: Mouse scrolled (762, 287) with delta (0, 0)
Screenshot: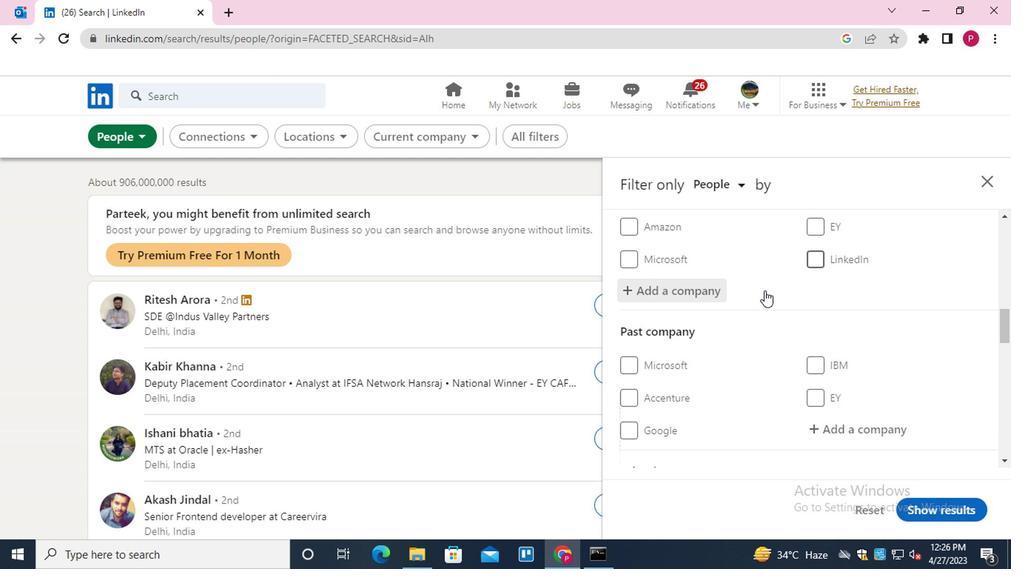 
Action: Mouse moved to (736, 341)
Screenshot: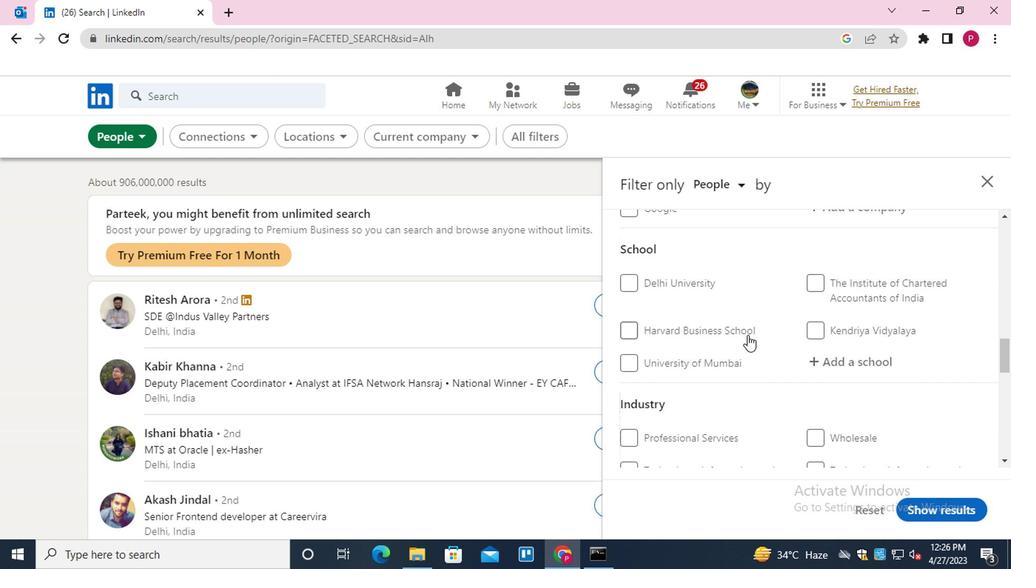 
Action: Mouse scrolled (736, 340) with delta (0, 0)
Screenshot: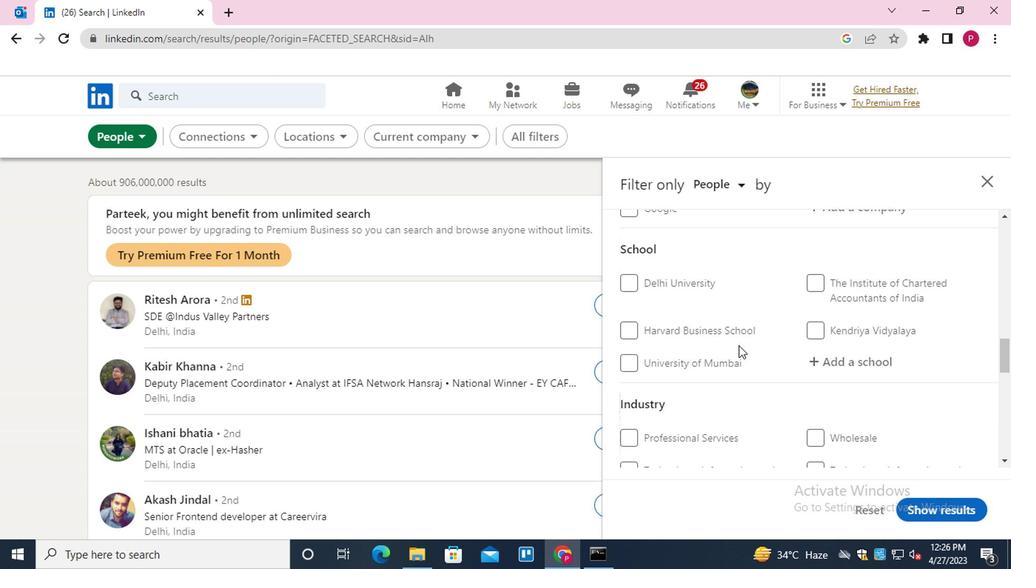
Action: Mouse moved to (829, 285)
Screenshot: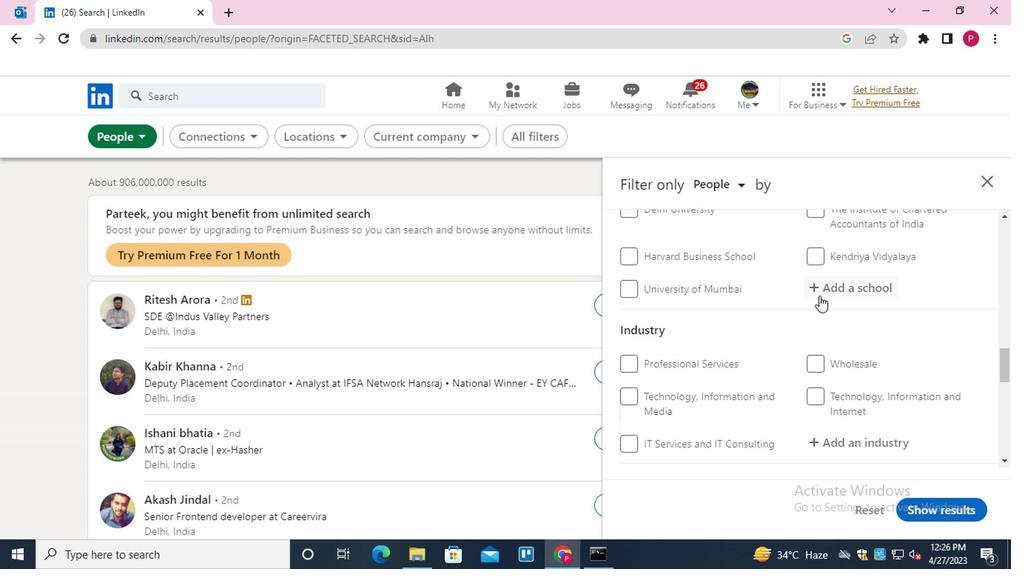 
Action: Mouse pressed left at (829, 285)
Screenshot: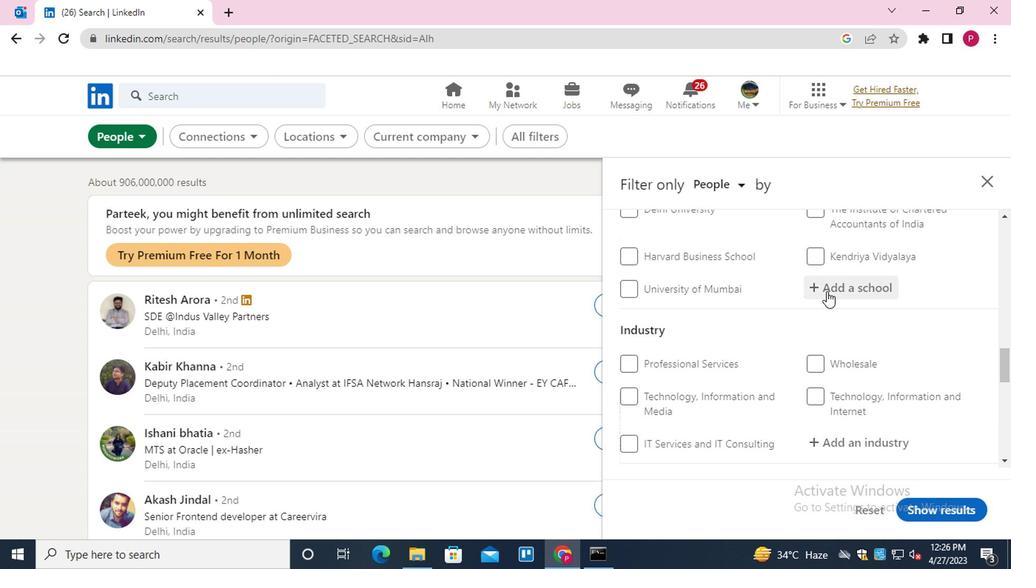 
Action: Mouse moved to (829, 285)
Screenshot: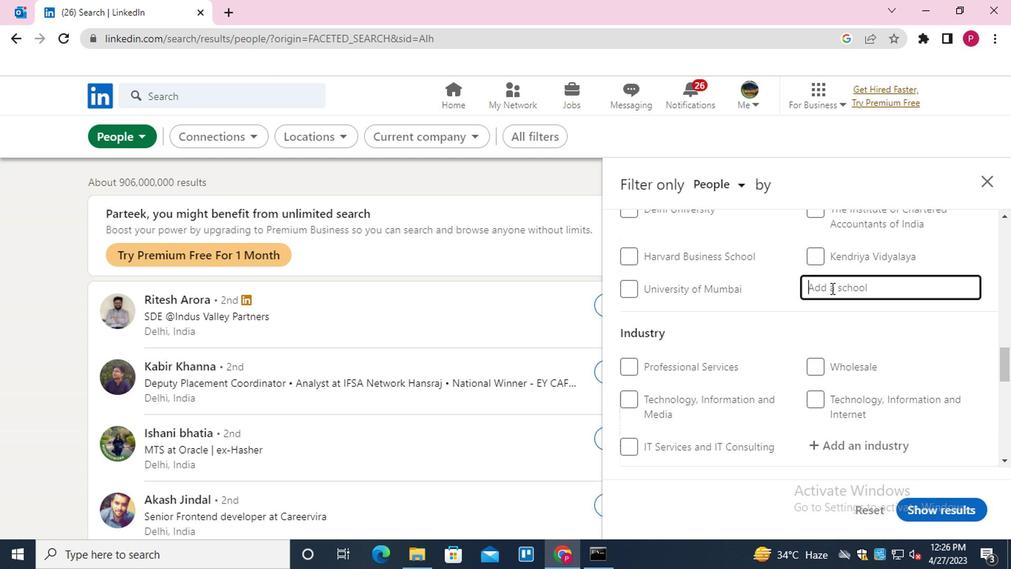 
Action: Key pressed <Key.shift><Key.shift><Key.shift><Key.shift><Key.shift><Key.shift><Key.shift><Key.shift><Key.shift><Key.shift><Key.shift>KARUNYA<Key.space><Key.down><Key.enter>
Screenshot: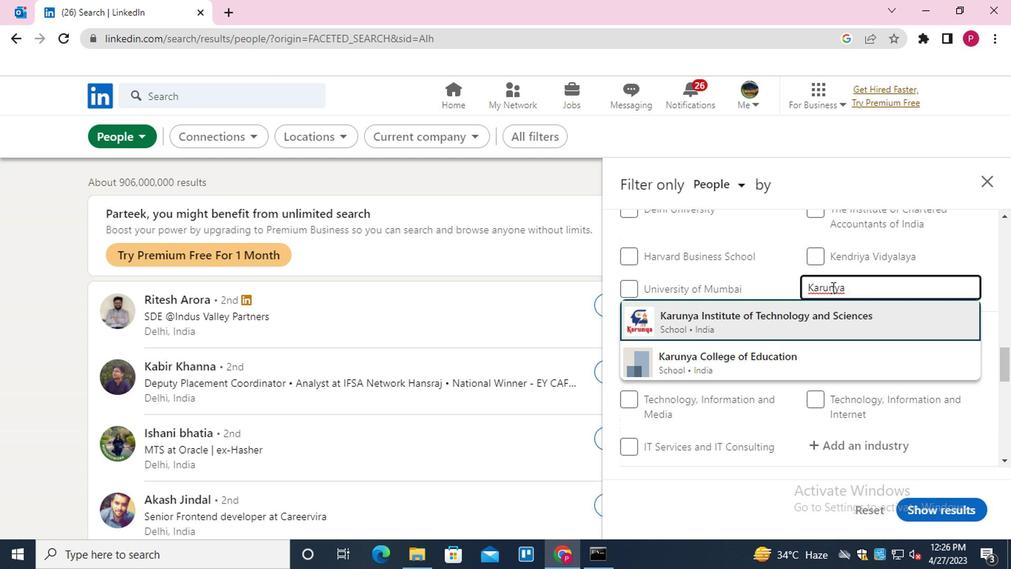 
Action: Mouse moved to (823, 289)
Screenshot: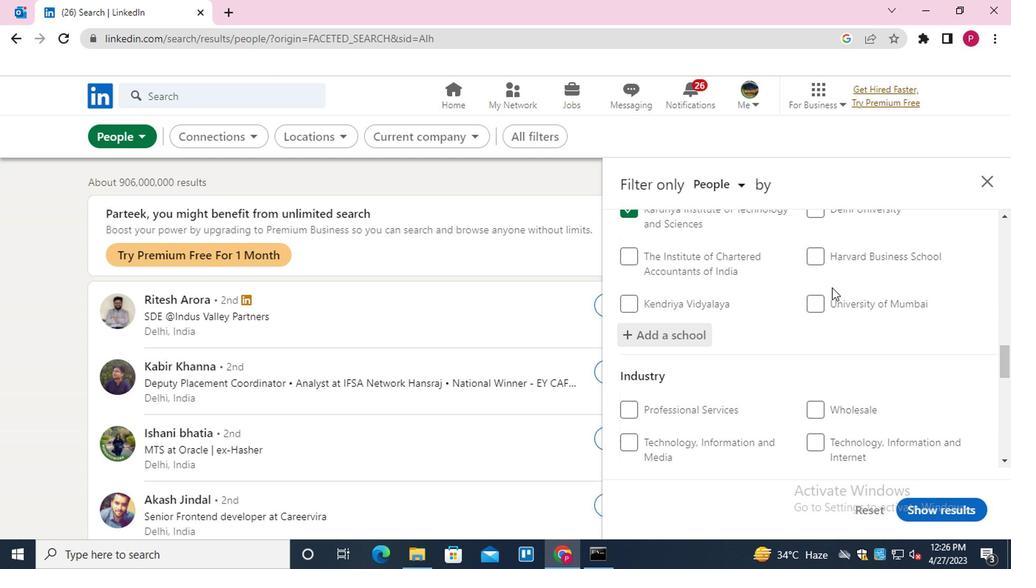 
Action: Mouse scrolled (823, 288) with delta (0, 0)
Screenshot: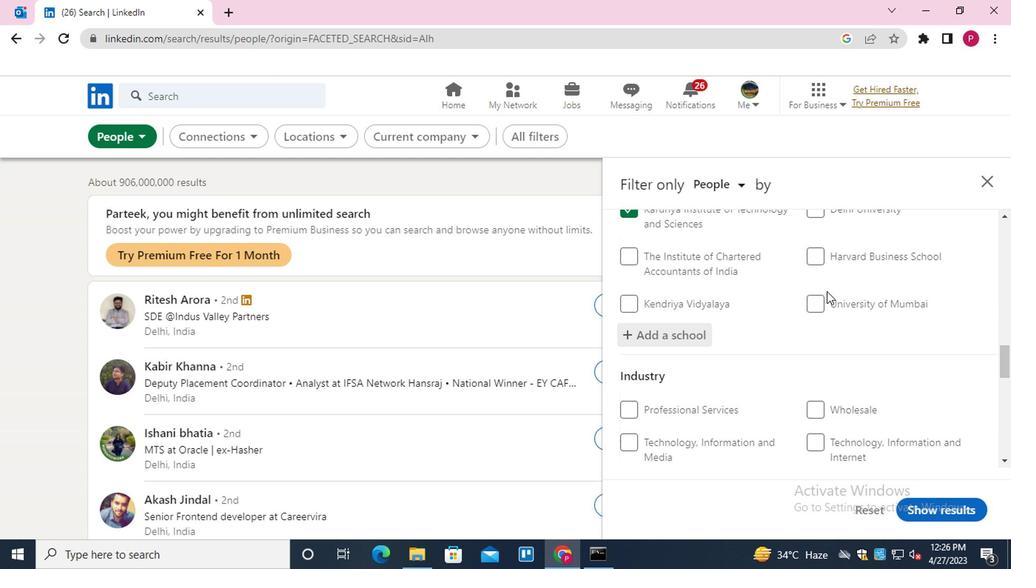 
Action: Mouse moved to (820, 294)
Screenshot: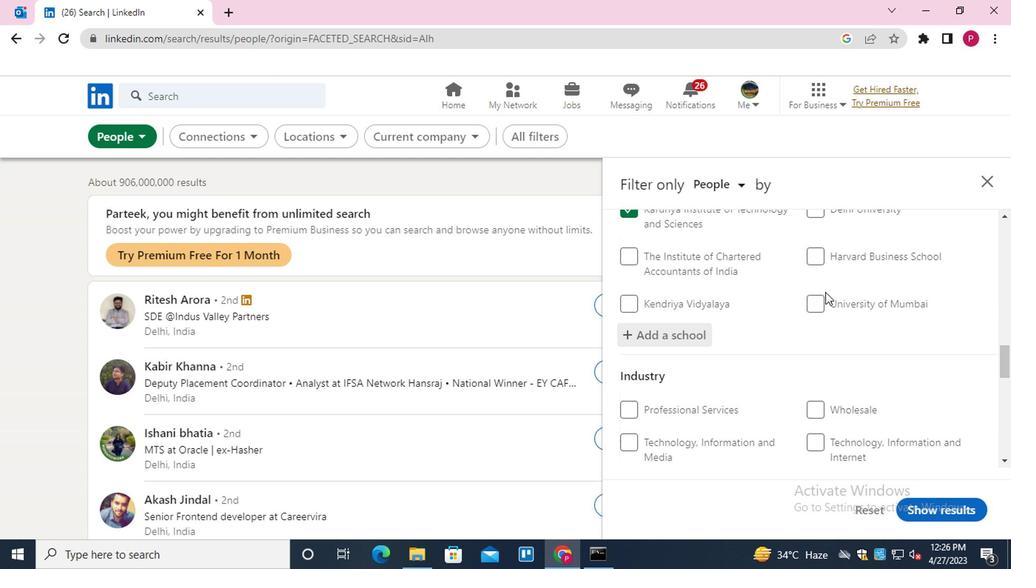
Action: Mouse scrolled (820, 293) with delta (0, -1)
Screenshot: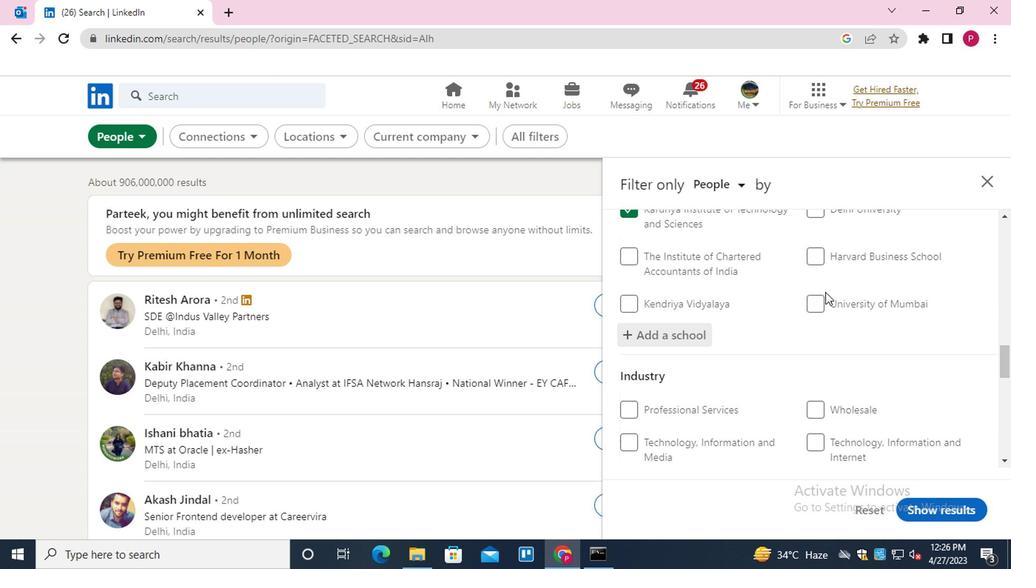 
Action: Mouse moved to (820, 297)
Screenshot: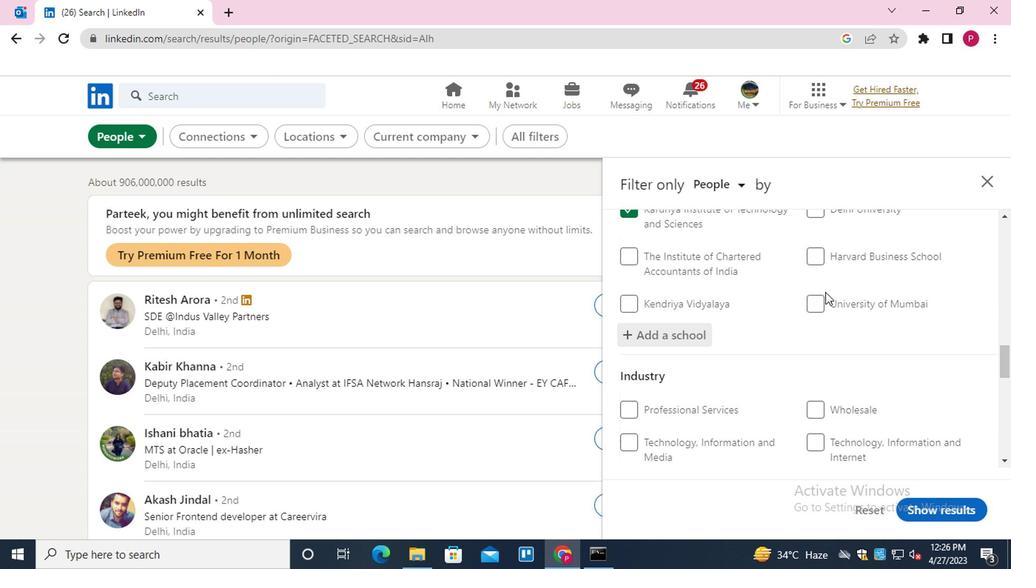 
Action: Mouse scrolled (820, 297) with delta (0, 0)
Screenshot: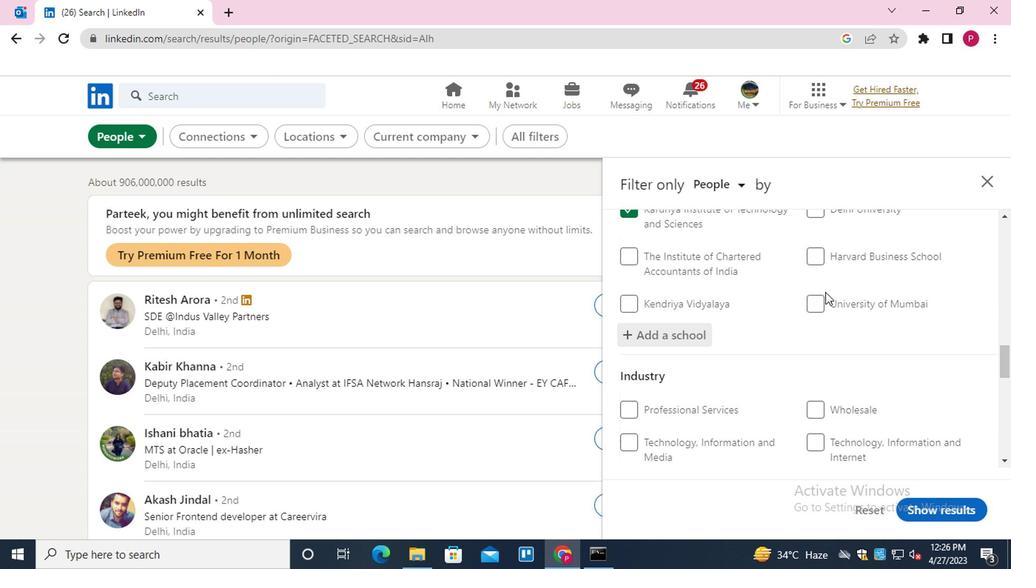 
Action: Mouse moved to (849, 267)
Screenshot: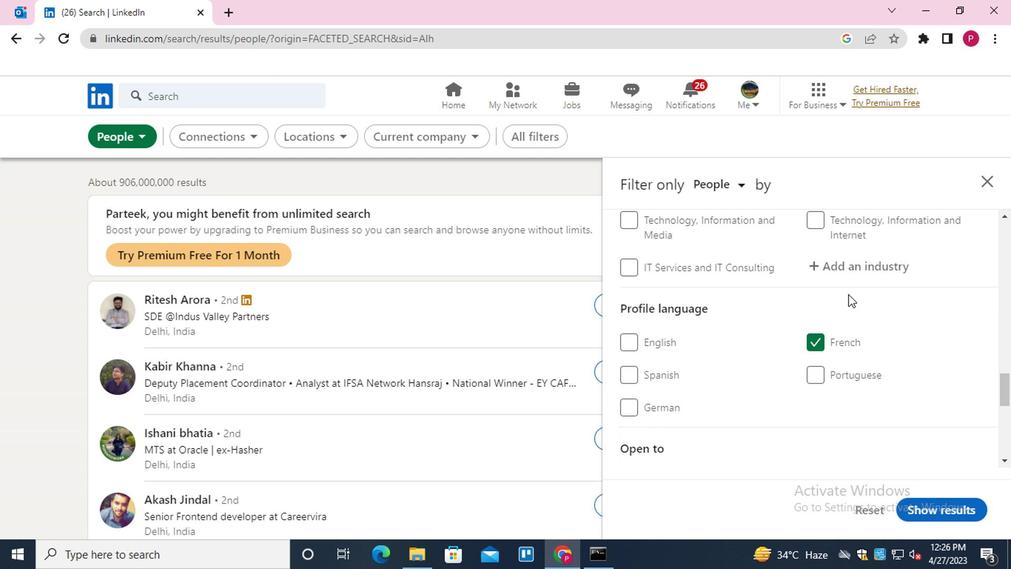 
Action: Mouse pressed left at (849, 267)
Screenshot: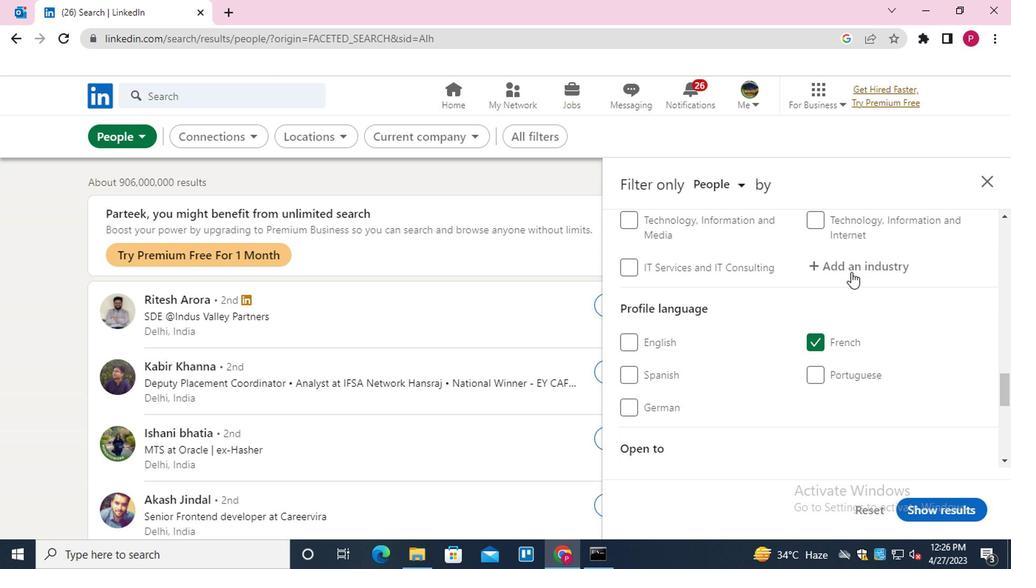 
Action: Key pressed <Key.shift>CIVIL<Key.down><Key.enter>
Screenshot: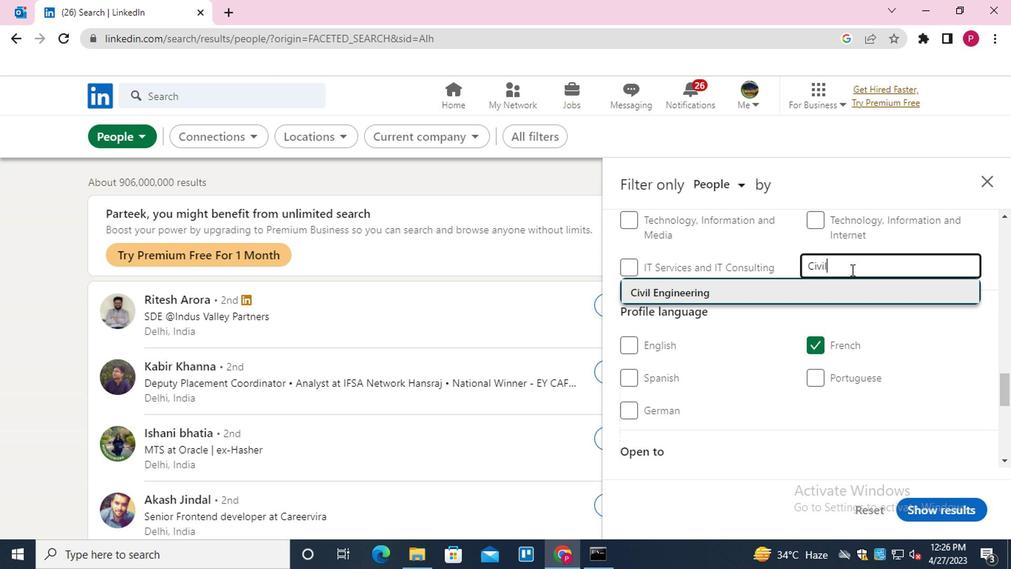 
Action: Mouse moved to (766, 302)
Screenshot: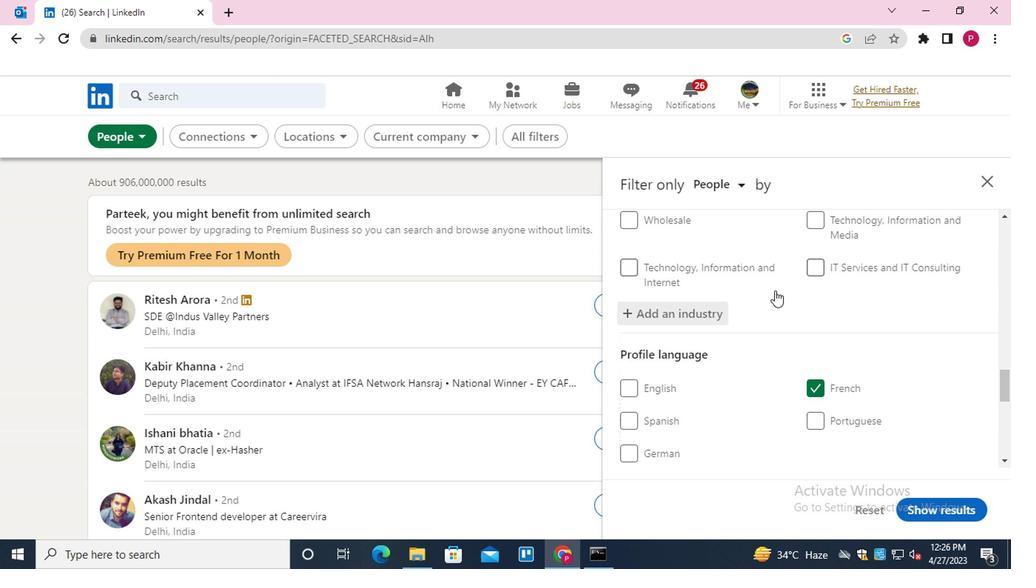 
Action: Mouse scrolled (766, 302) with delta (0, 0)
Screenshot: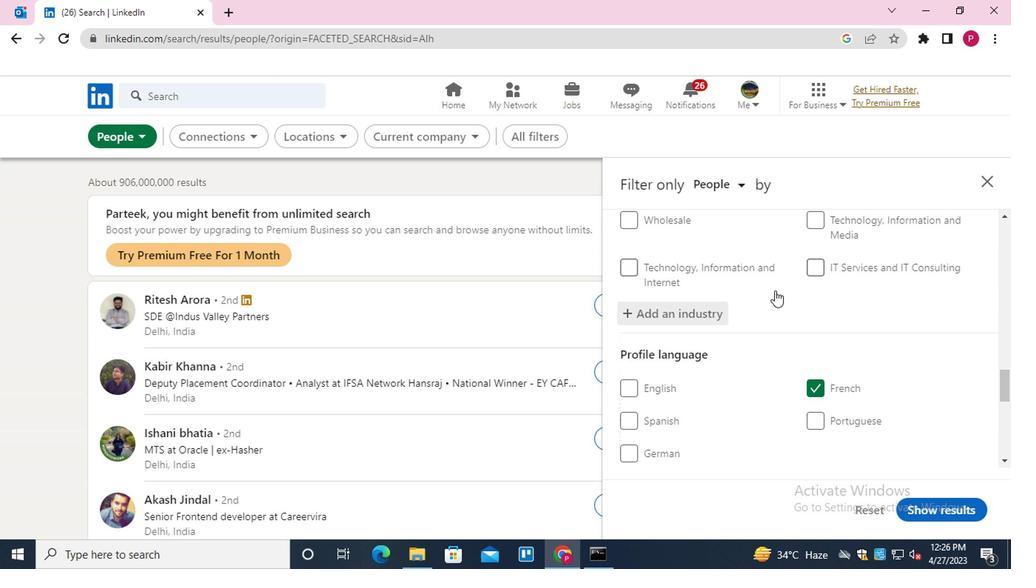 
Action: Mouse moved to (764, 308)
Screenshot: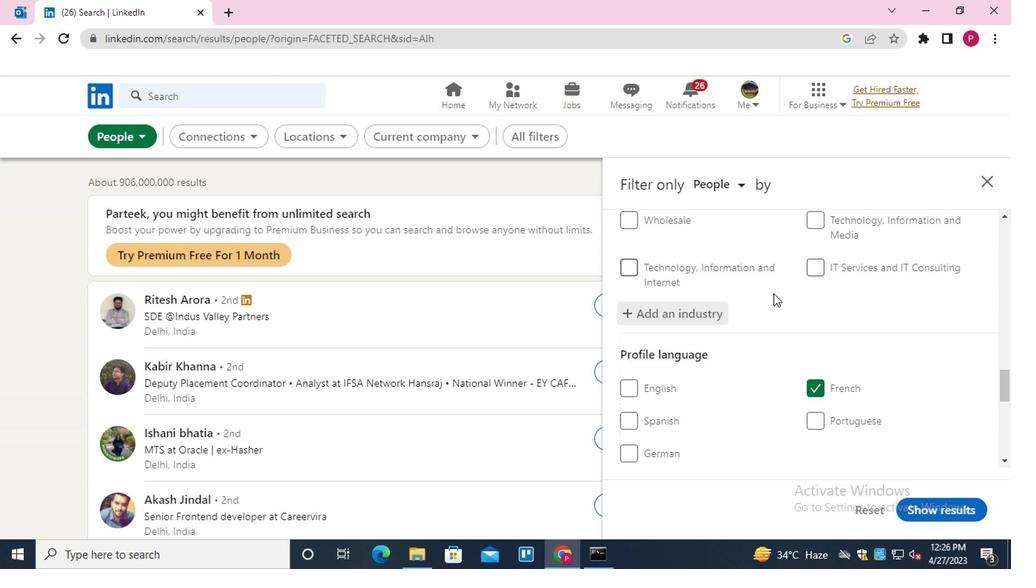 
Action: Mouse scrolled (764, 308) with delta (0, 0)
Screenshot: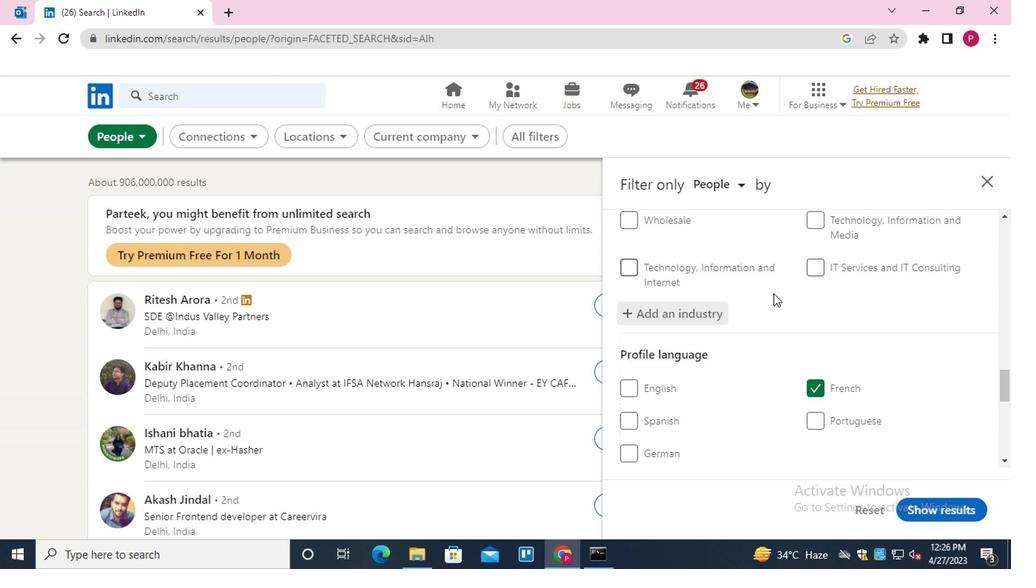
Action: Mouse moved to (761, 316)
Screenshot: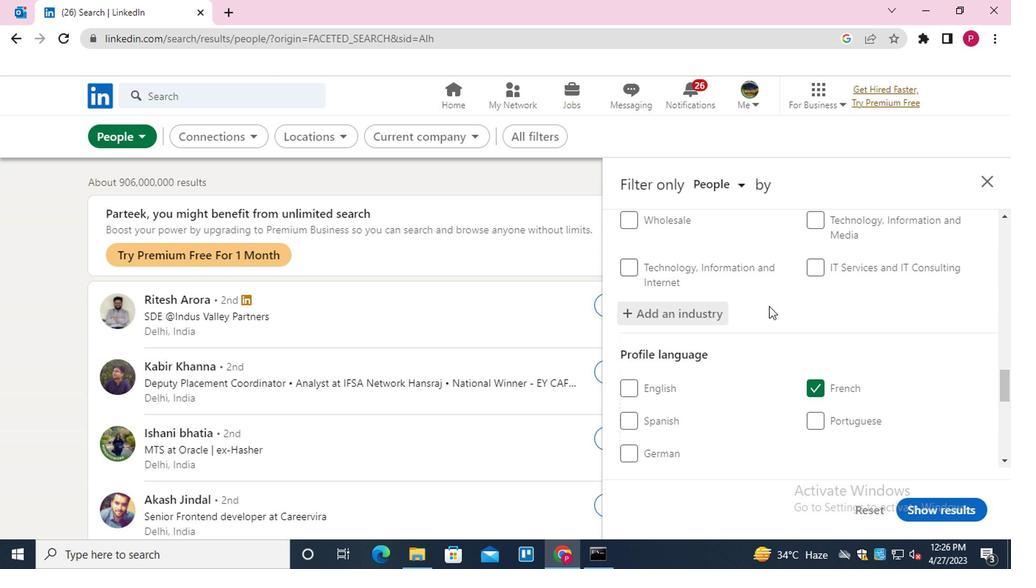 
Action: Mouse scrolled (761, 315) with delta (0, -1)
Screenshot: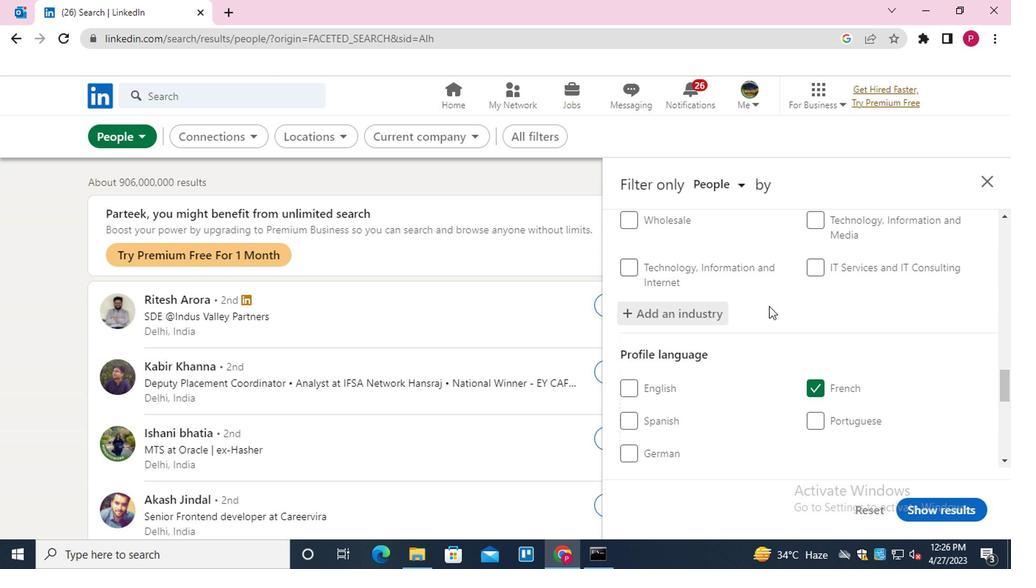 
Action: Mouse moved to (849, 377)
Screenshot: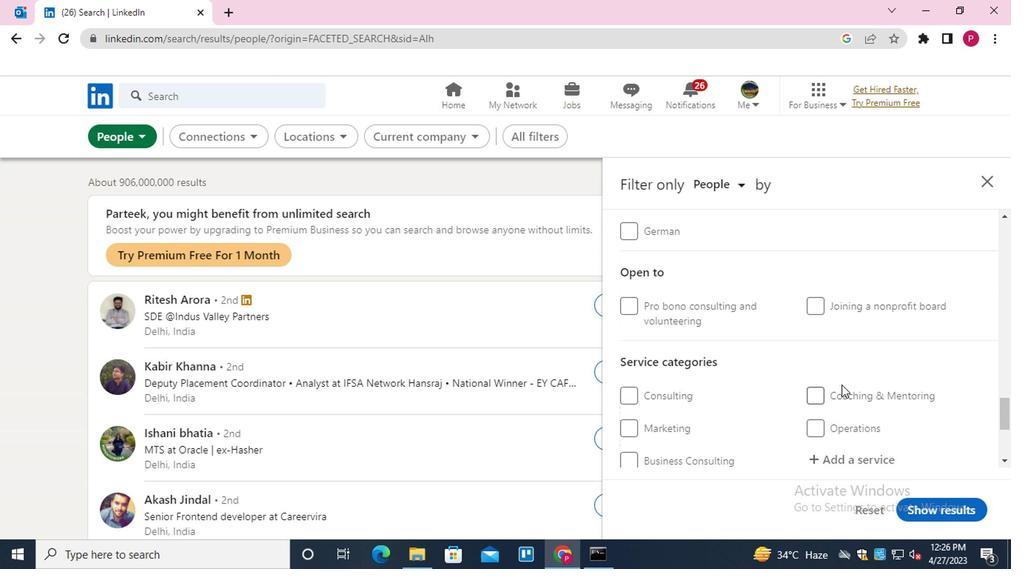 
Action: Mouse scrolled (849, 376) with delta (0, -1)
Screenshot: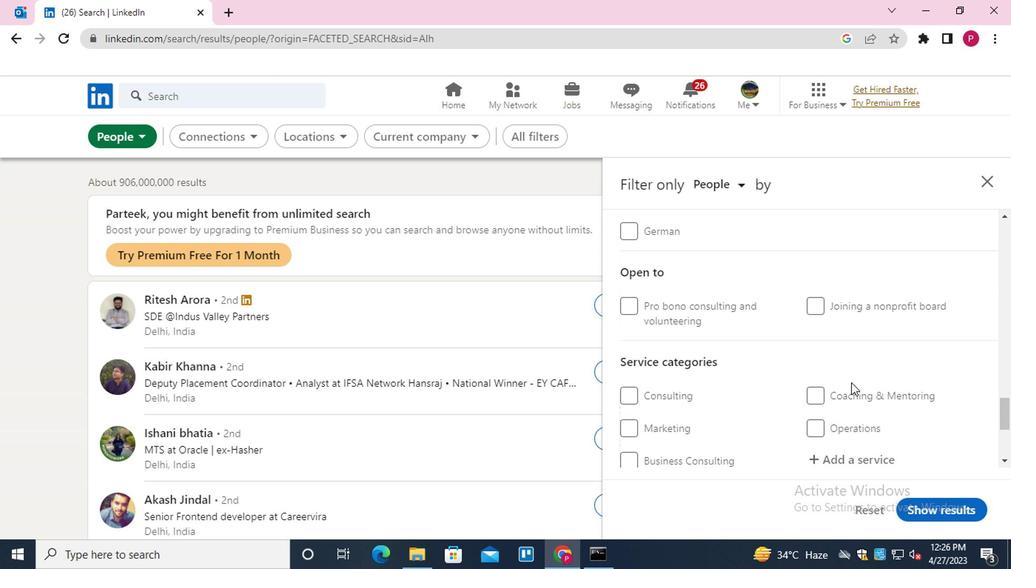 
Action: Mouse scrolled (849, 376) with delta (0, -1)
Screenshot: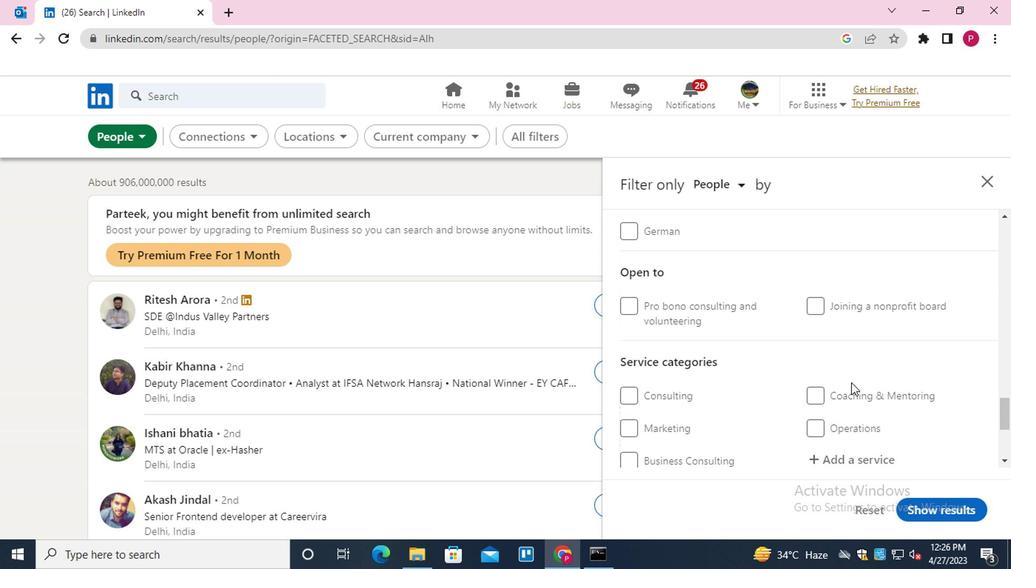 
Action: Mouse moved to (849, 305)
Screenshot: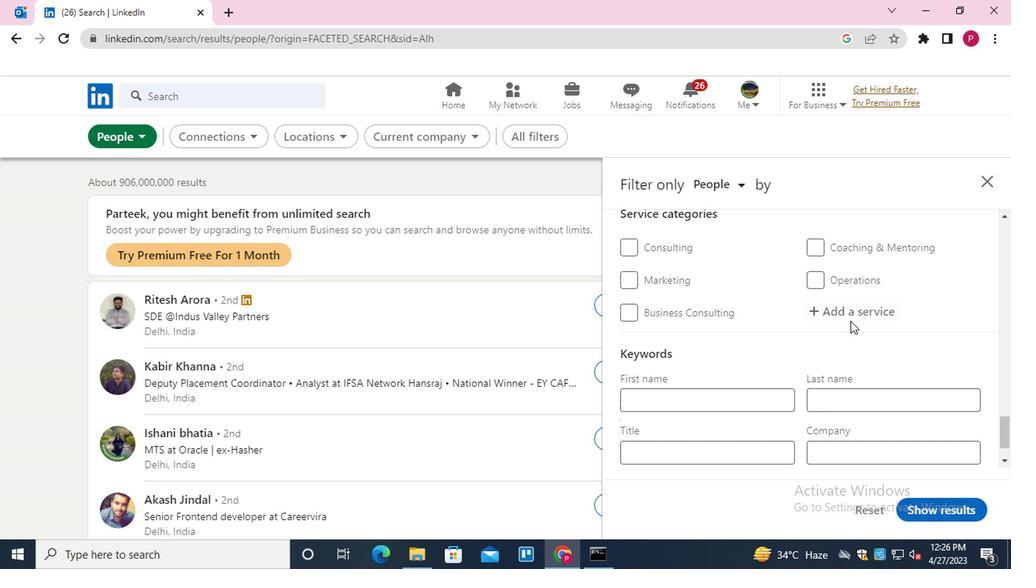 
Action: Mouse pressed left at (849, 305)
Screenshot: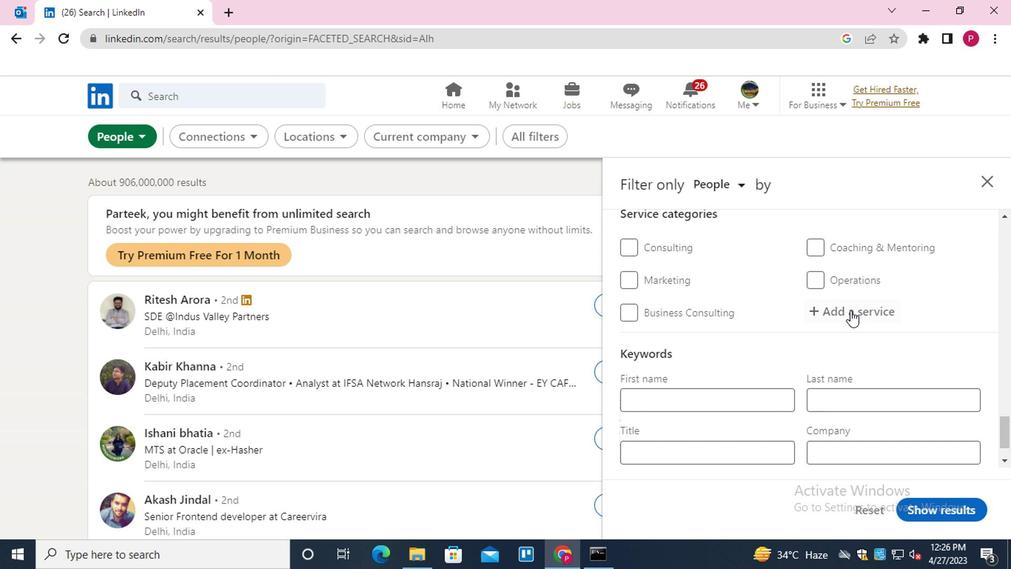 
Action: Key pressed <Key.shift>VIRTUAL<Key.down><Key.enter>
Screenshot: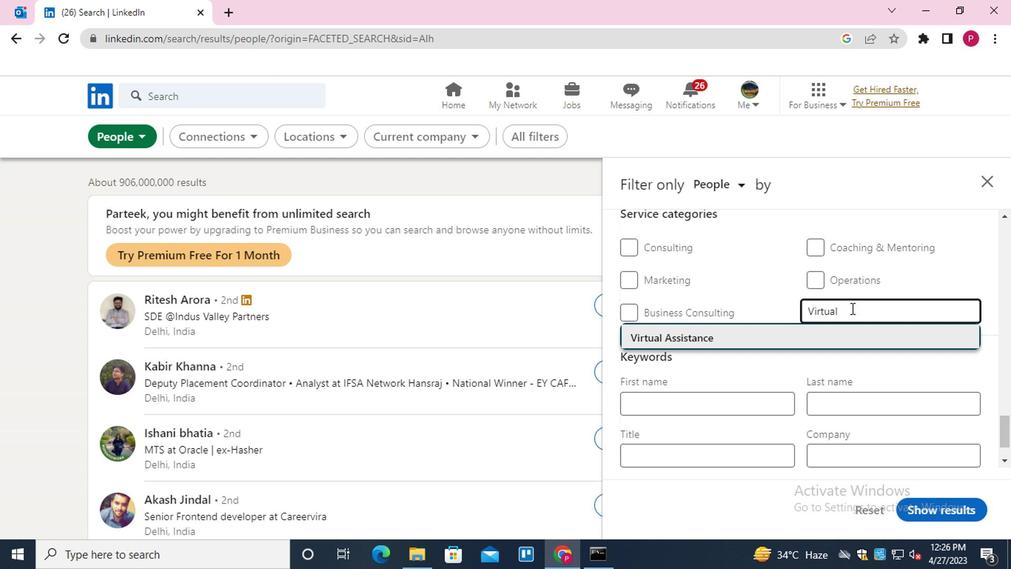 
Action: Mouse moved to (835, 329)
Screenshot: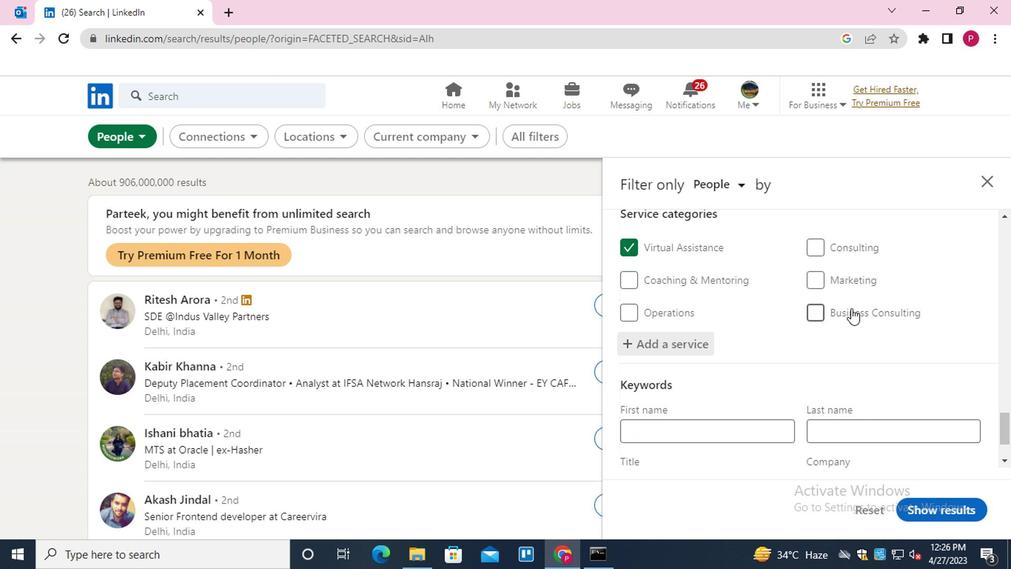 
Action: Mouse scrolled (835, 328) with delta (0, -1)
Screenshot: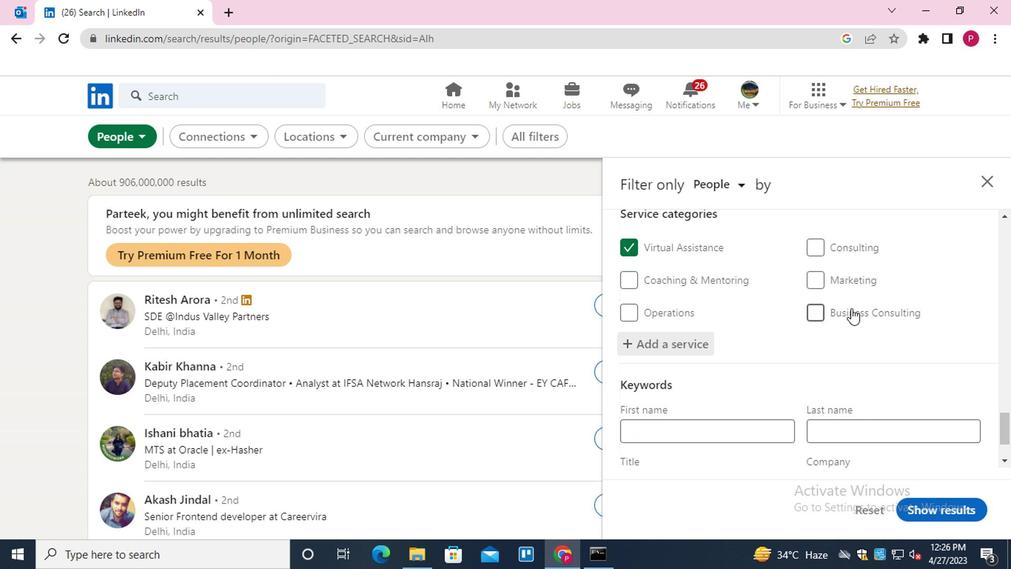 
Action: Mouse moved to (809, 332)
Screenshot: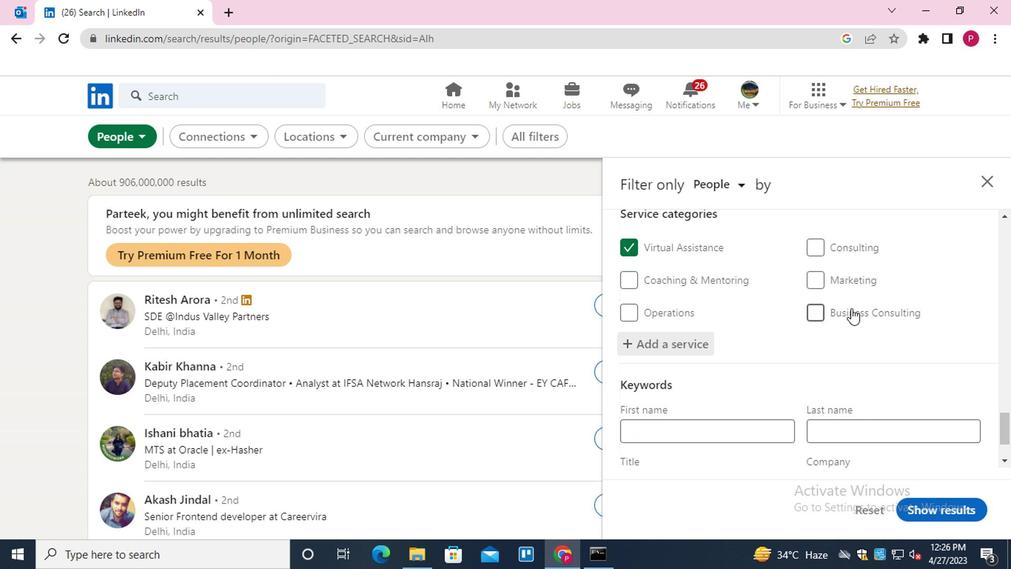 
Action: Mouse scrolled (809, 331) with delta (0, 0)
Screenshot: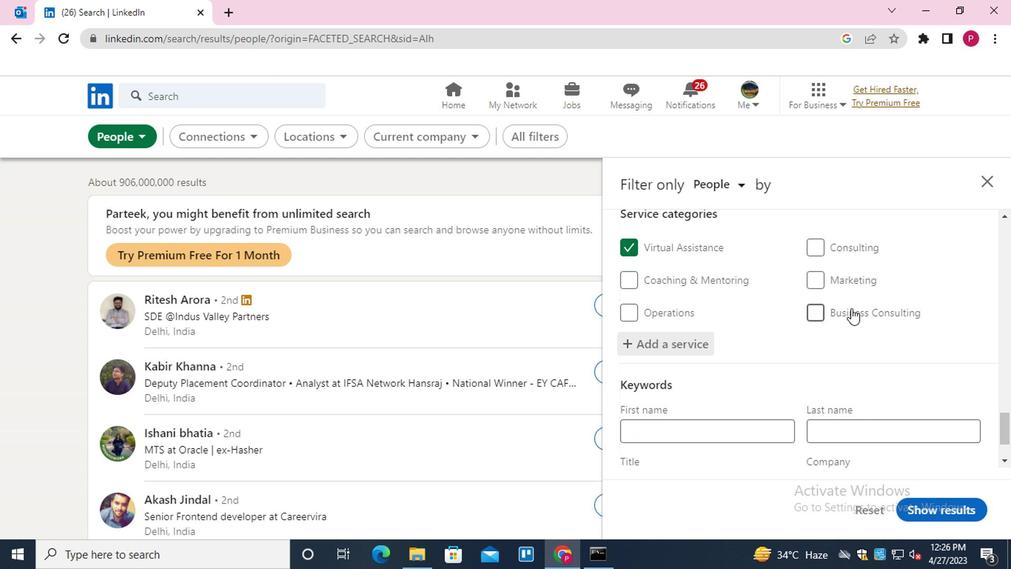 
Action: Mouse moved to (794, 339)
Screenshot: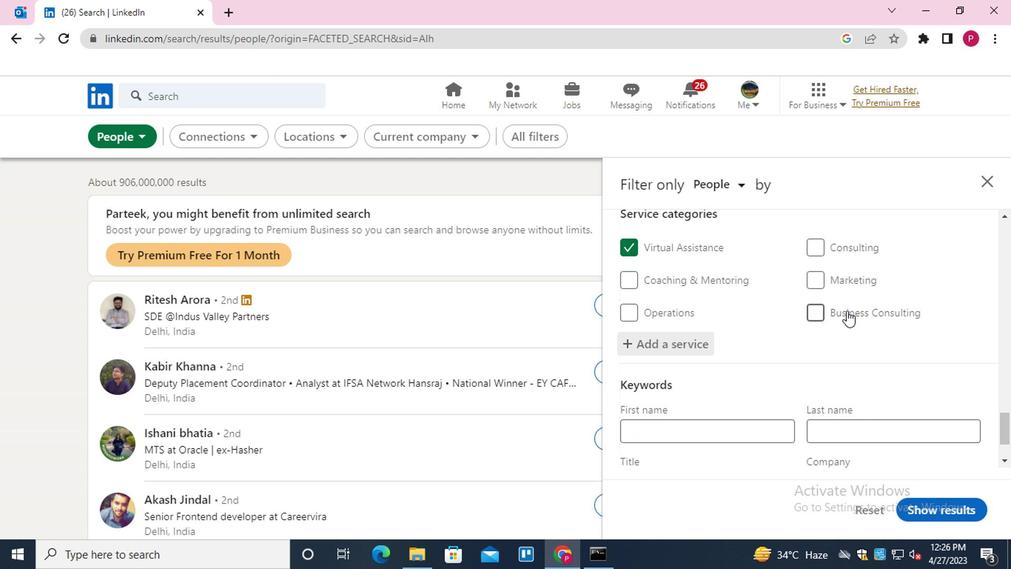 
Action: Mouse scrolled (794, 339) with delta (0, 0)
Screenshot: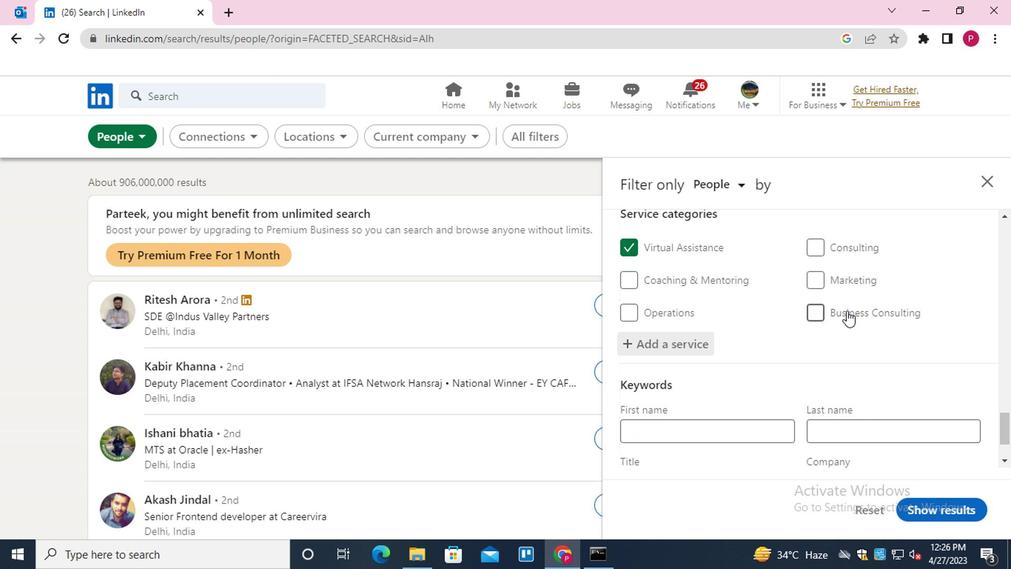 
Action: Mouse moved to (780, 353)
Screenshot: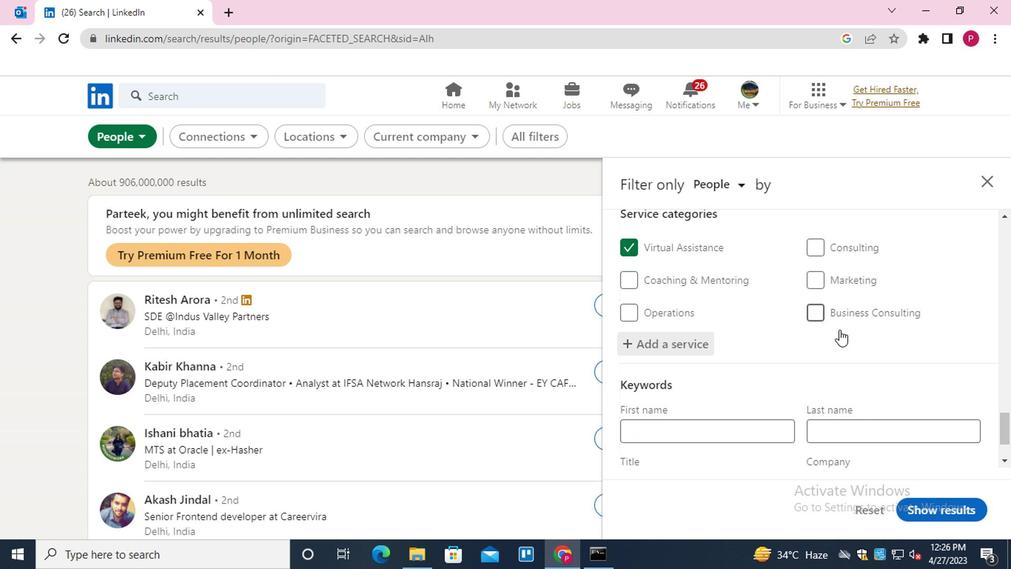 
Action: Mouse scrolled (780, 352) with delta (0, 0)
Screenshot: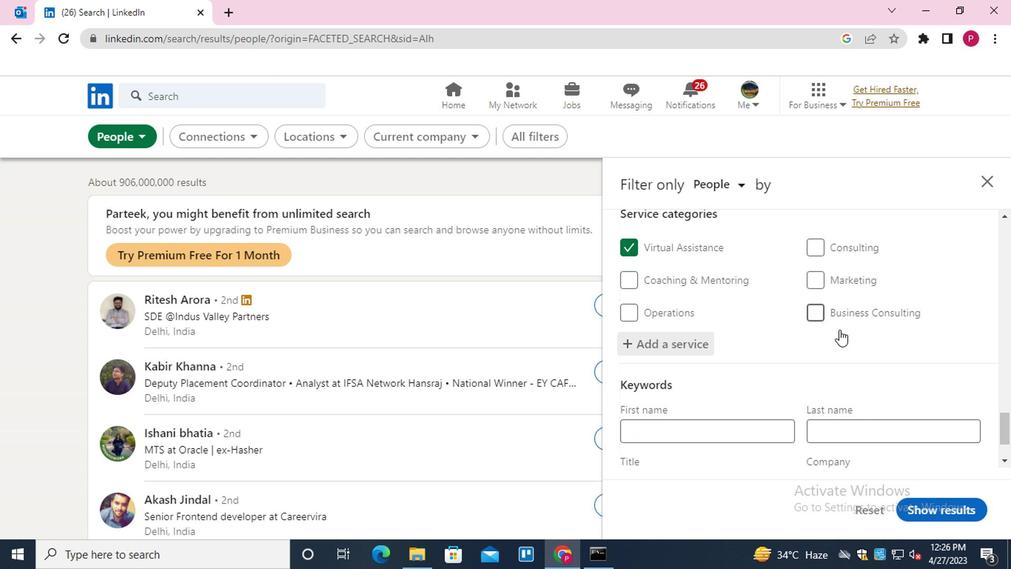 
Action: Mouse moved to (733, 395)
Screenshot: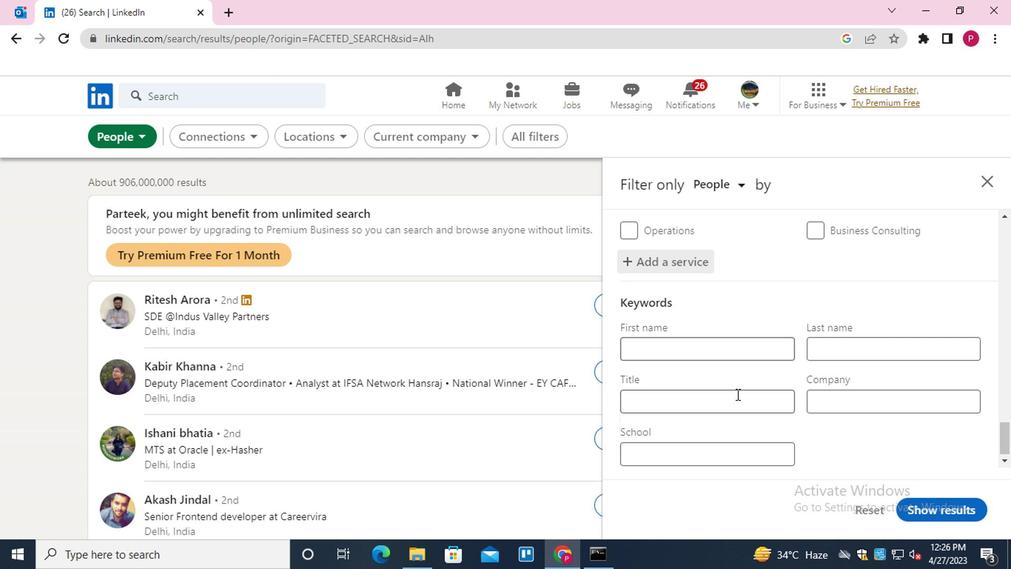 
Action: Mouse pressed left at (733, 395)
Screenshot: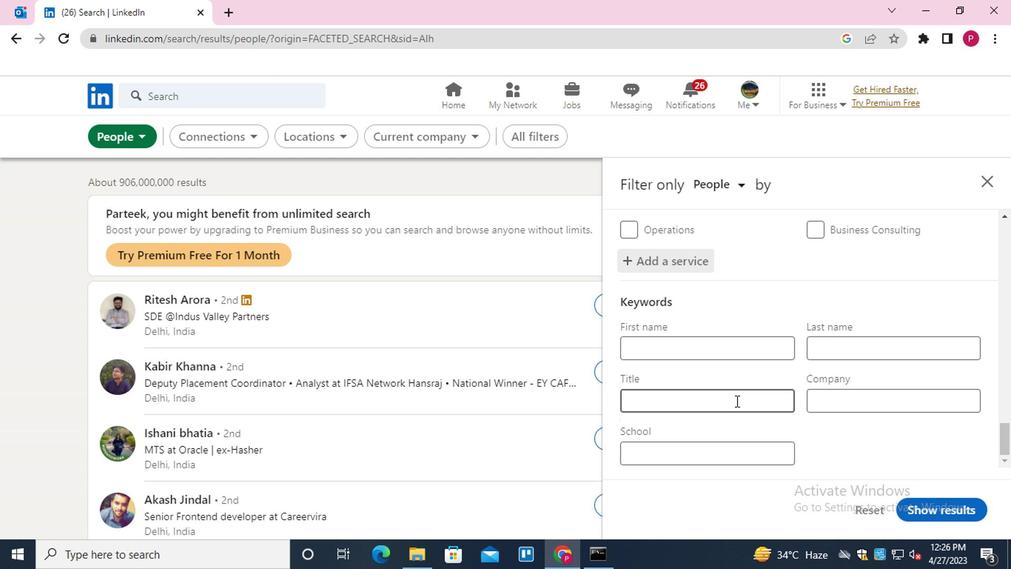
Action: Key pressed <Key.shift><Key.shift><Key.shift><Key.shift><Key.shift><Key.shift><Key.shift><Key.shift><Key.shift>SUCUD<Key.backspace><Key.backspace><Key.backspace><Key.backspace><Key.backspace><Key.backspace><Key.shift>SUCIDE<Key.space><Key.shift><Key.backspace><Key.backspace><Key.backspace><Key.backspace><Key.backspace>CIDE<Key.space><Key.backspace><Key.backspace><Key.backspace><Key.backspace><Key.backspace>ICIDE<Key.space><Key.shift>HOTLINE<Key.space><Key.shift>VOLUNTEER
Screenshot: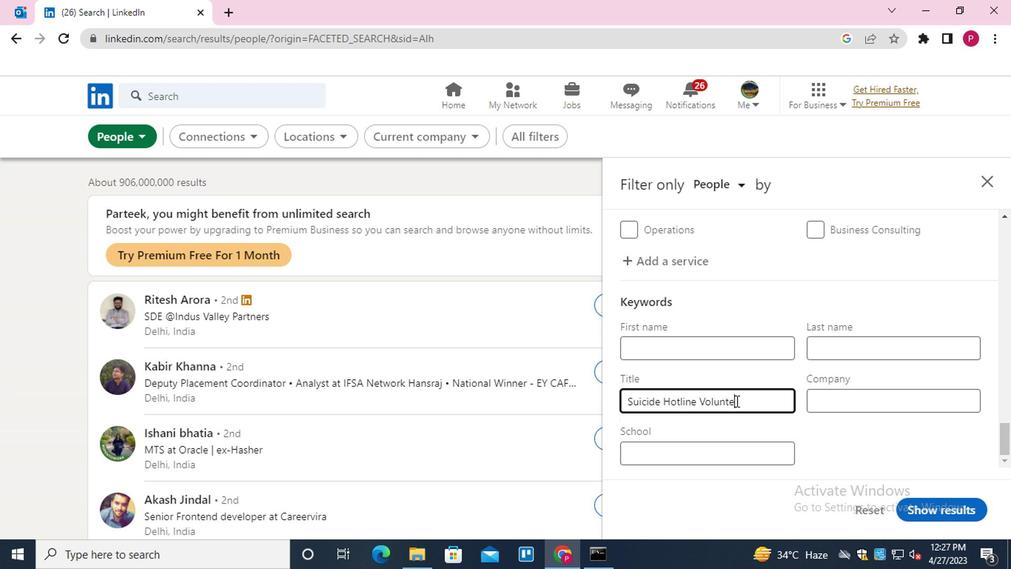 
Action: Mouse moved to (962, 508)
Screenshot: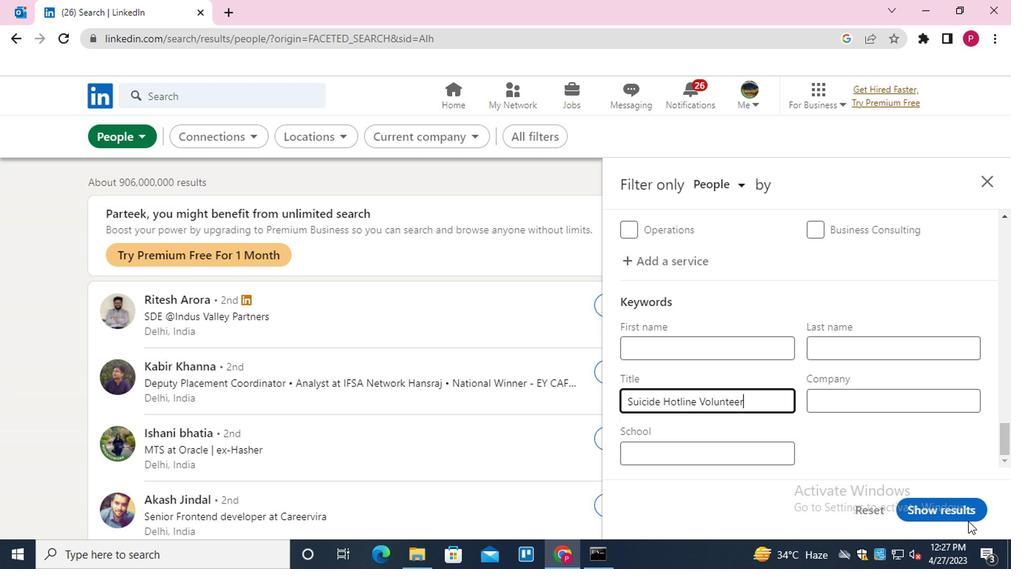 
Action: Mouse pressed left at (962, 508)
Screenshot: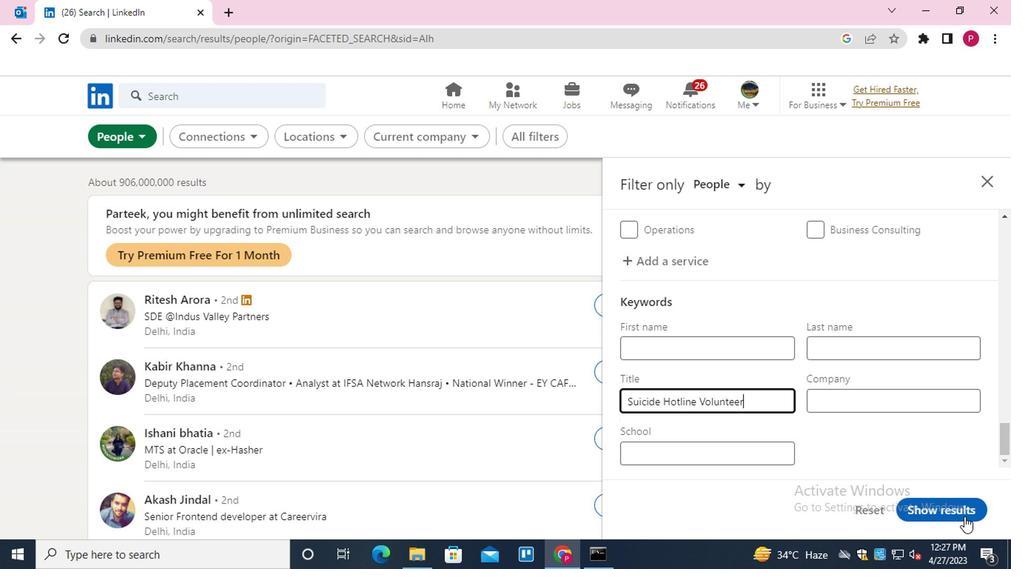 
Action: Mouse moved to (417, 332)
Screenshot: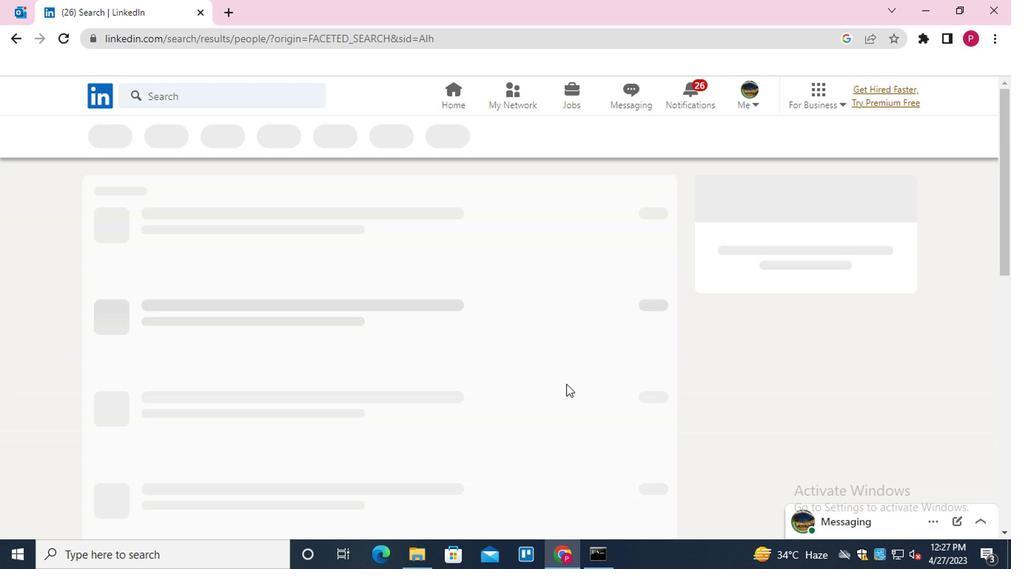 
